 Task: Open Card Lessons Learned Meeting in Board Content Marketing Case Study Creation and Promotion to Workspace Customer Relationship Management and Retention and add a team member Softage.3@softage.net, a label Green, a checklist Travel Expense Tracking, an attachment from Trello, a color Green and finally, add a card description 'Develop and launch new customer retention program for low-value customers' and a comment 'Our team values of integrity, accountability, and teamwork should guide our approach to this task.'. Add a start date 'Jan 03, 1900' with a due date 'Jan 10, 1900'
Action: Mouse moved to (101, 313)
Screenshot: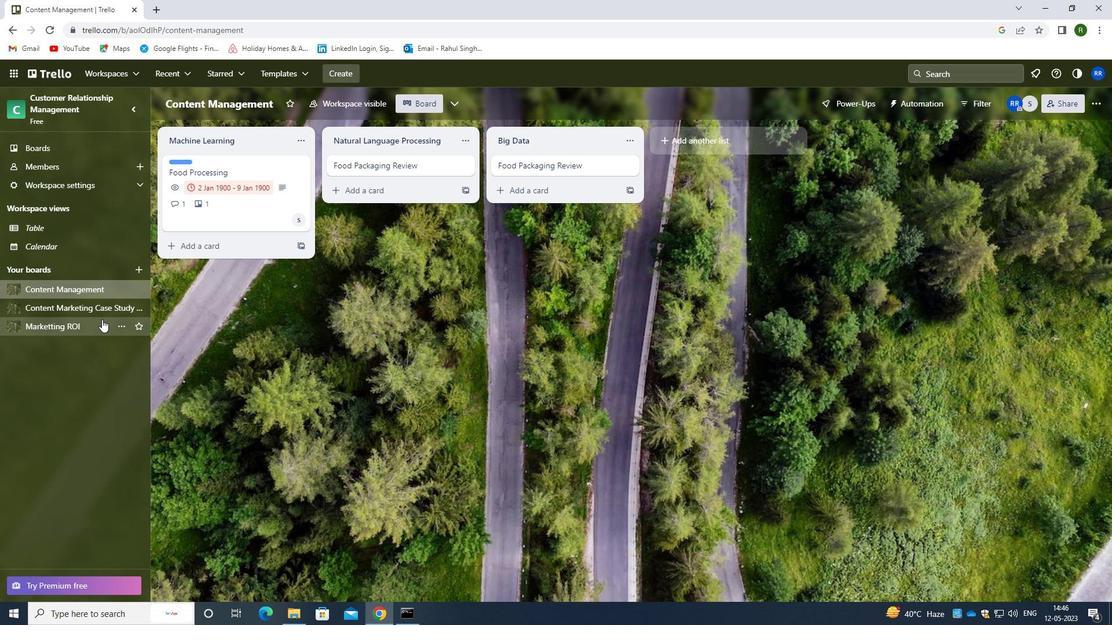 
Action: Mouse pressed left at (101, 313)
Screenshot: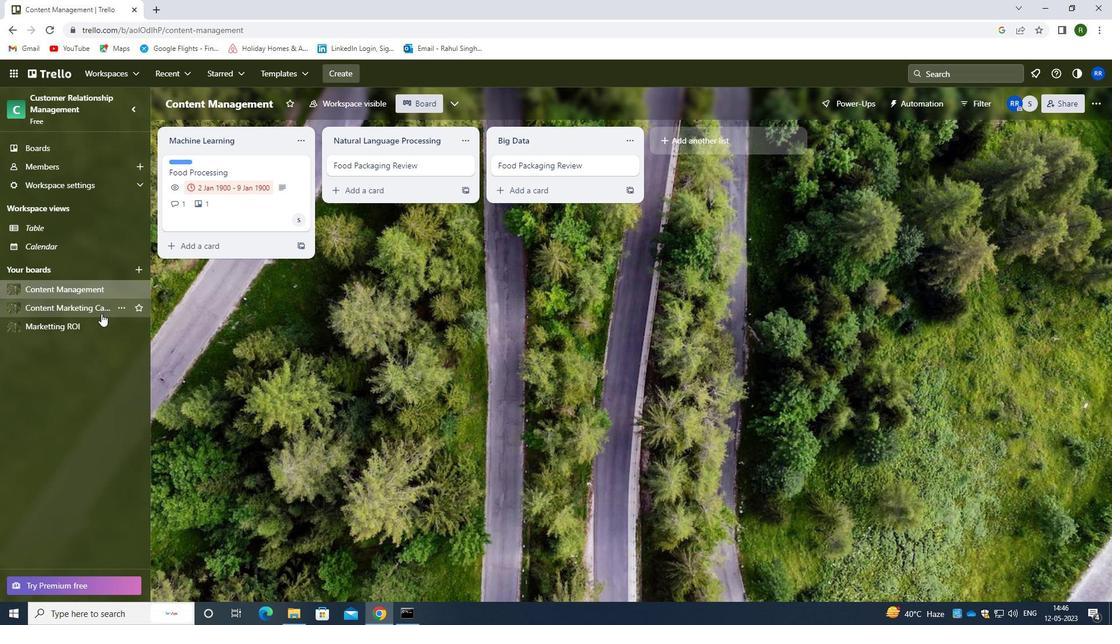 
Action: Mouse moved to (191, 192)
Screenshot: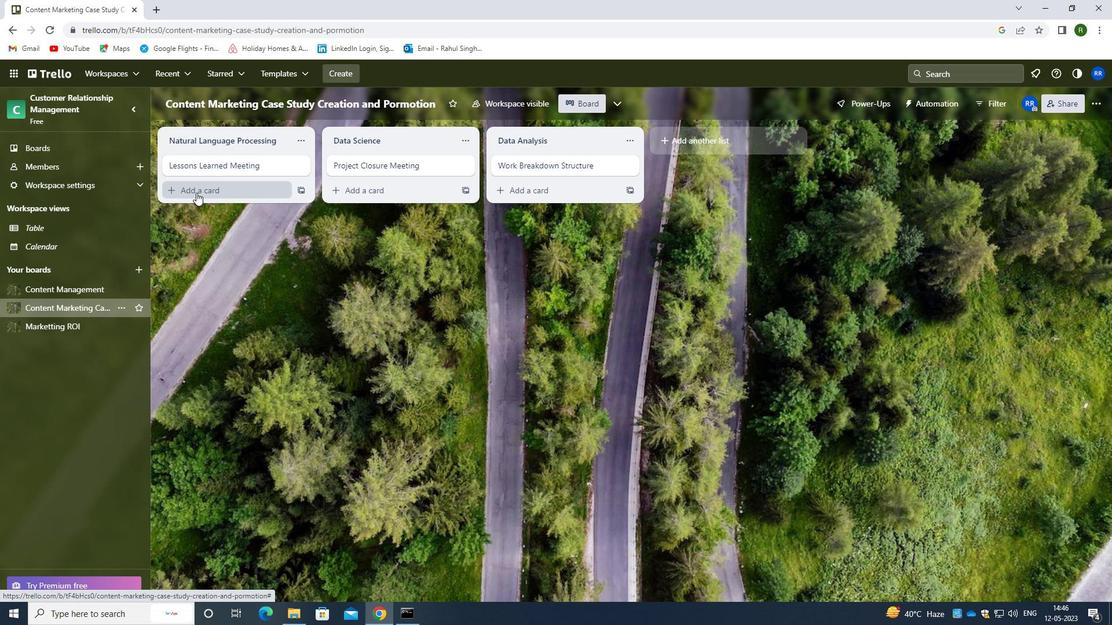 
Action: Mouse pressed left at (191, 192)
Screenshot: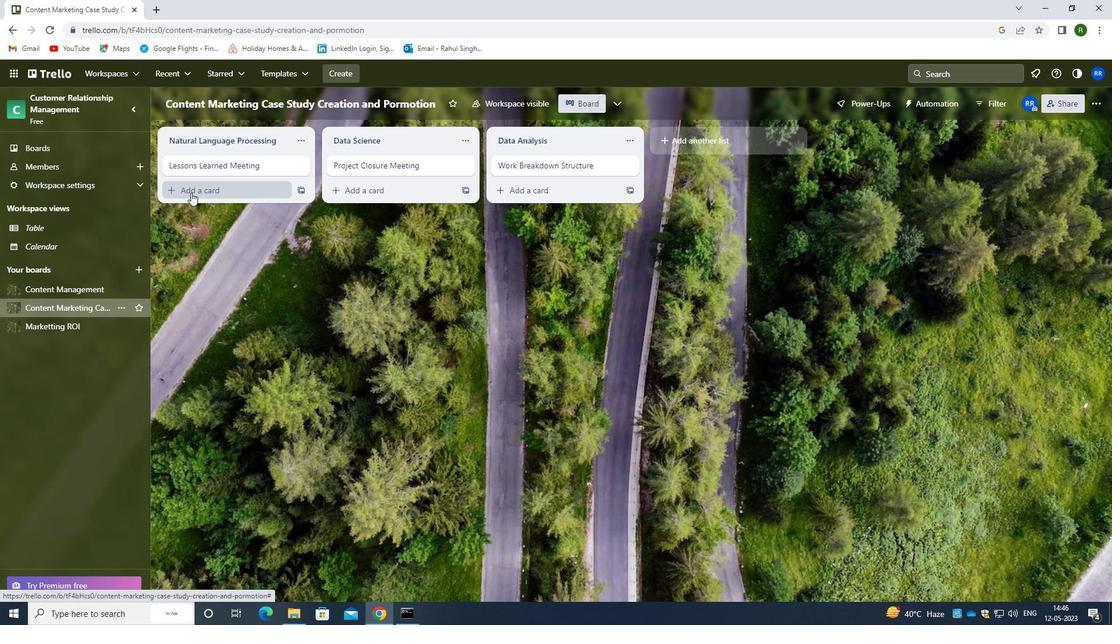 
Action: Mouse moved to (222, 200)
Screenshot: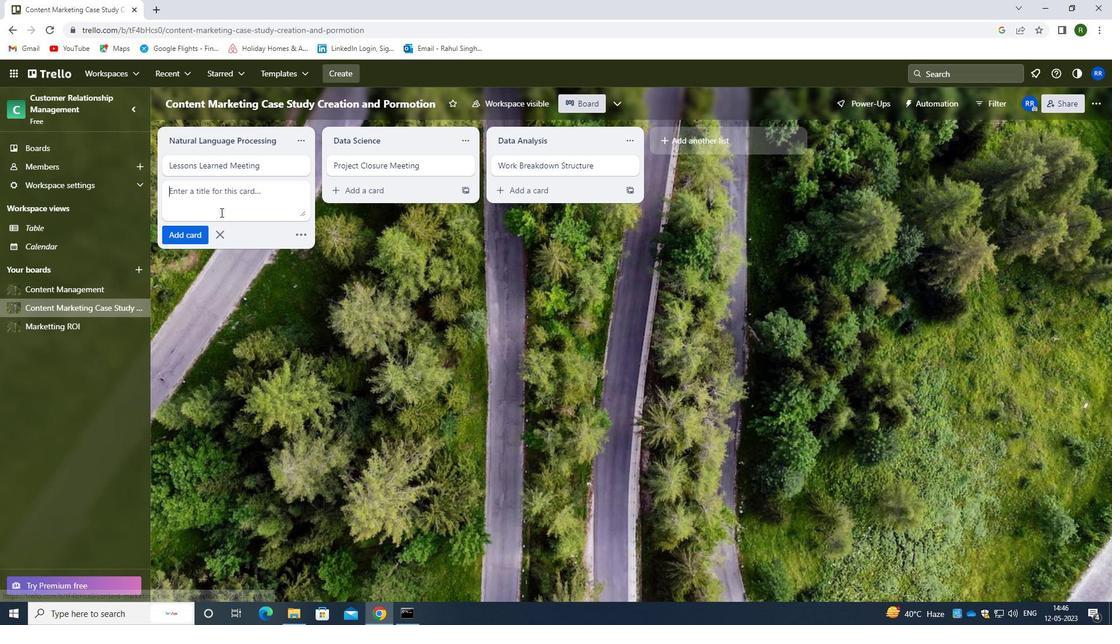 
Action: Mouse pressed left at (222, 200)
Screenshot: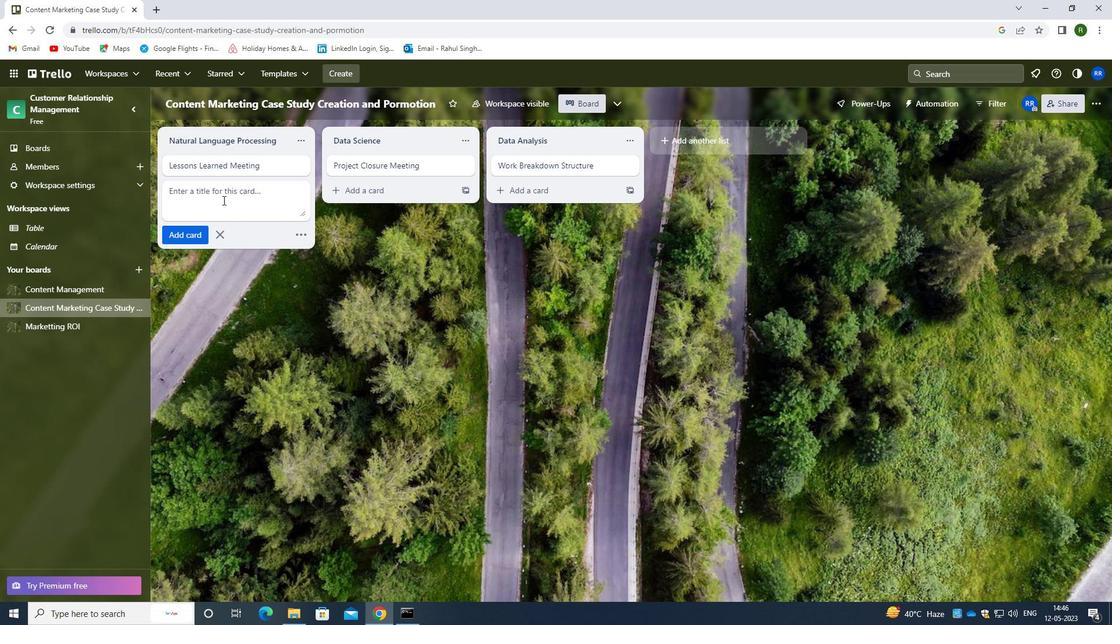 
Action: Mouse moved to (300, 168)
Screenshot: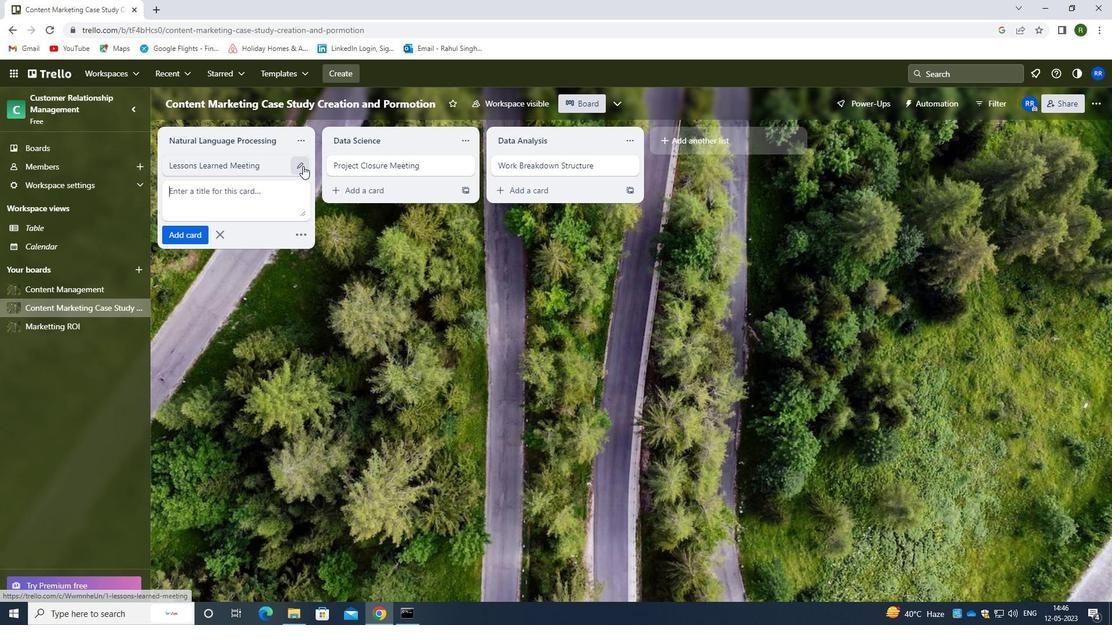 
Action: Mouse pressed left at (300, 168)
Screenshot: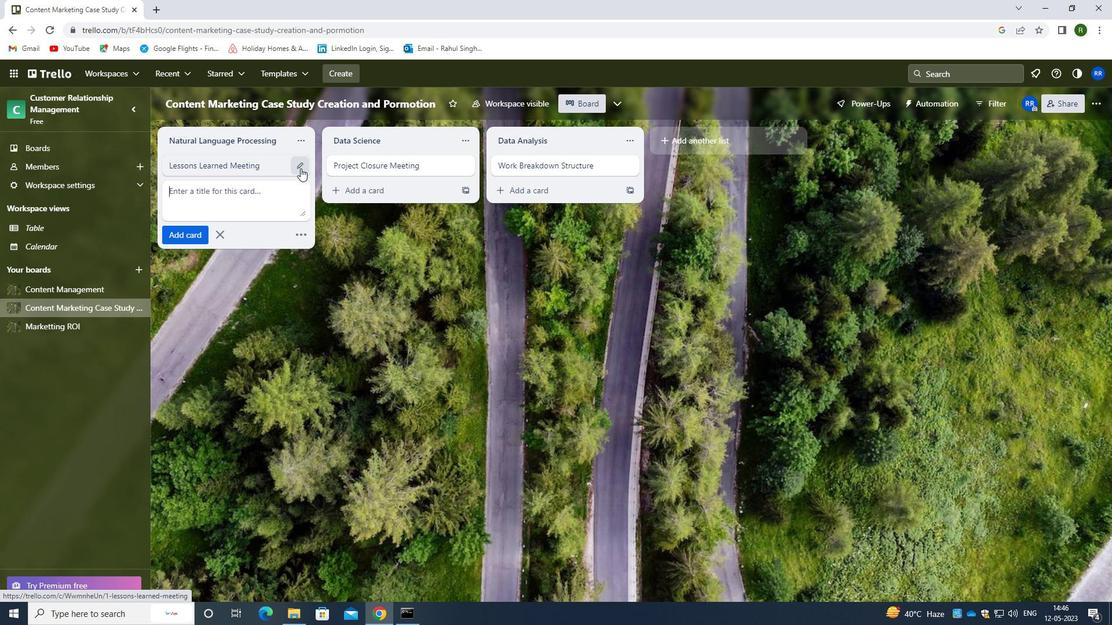 
Action: Mouse moved to (357, 167)
Screenshot: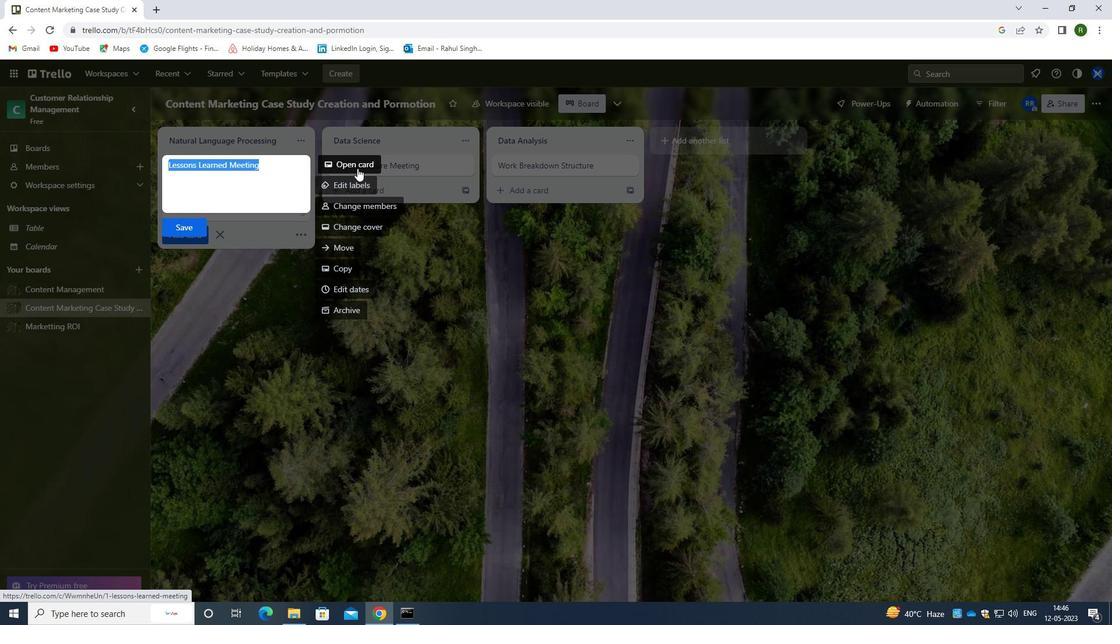 
Action: Mouse pressed left at (357, 167)
Screenshot: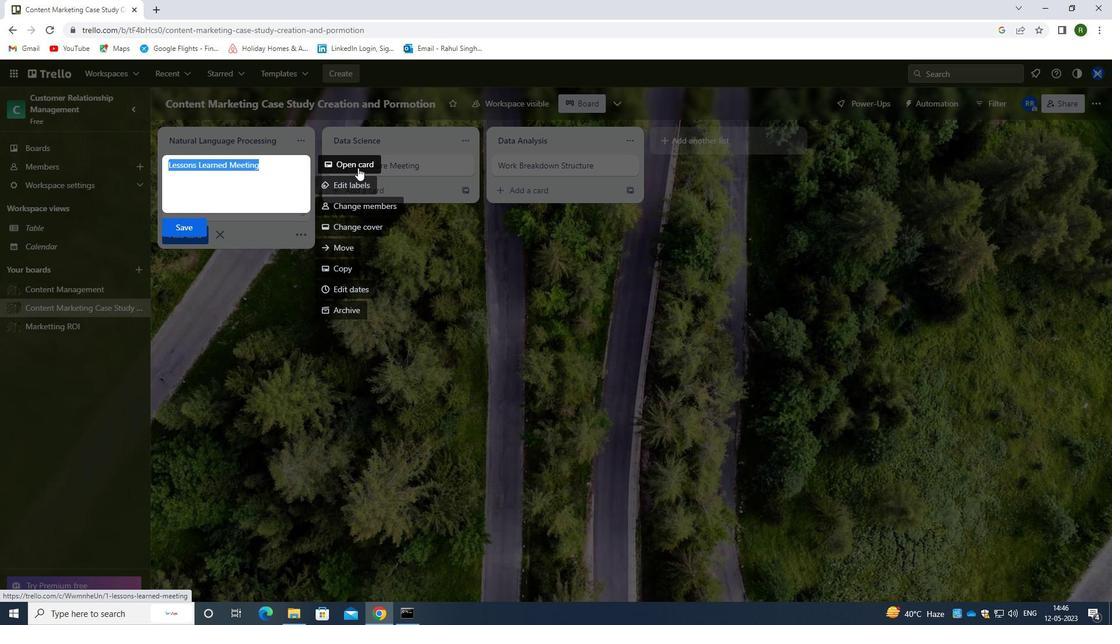 
Action: Mouse moved to (739, 161)
Screenshot: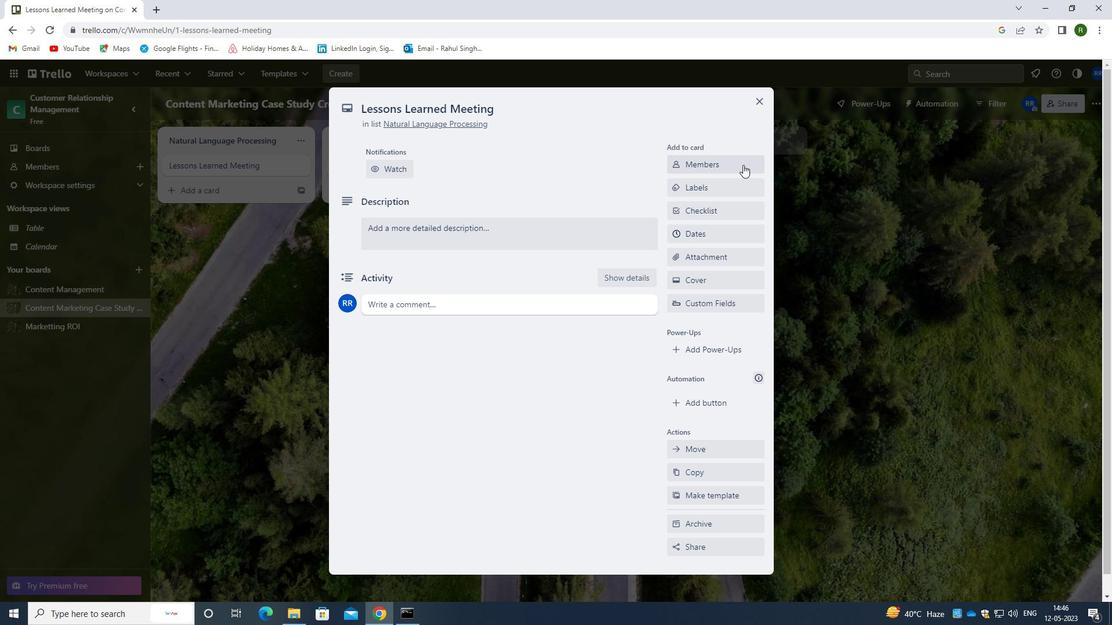 
Action: Mouse pressed left at (739, 161)
Screenshot: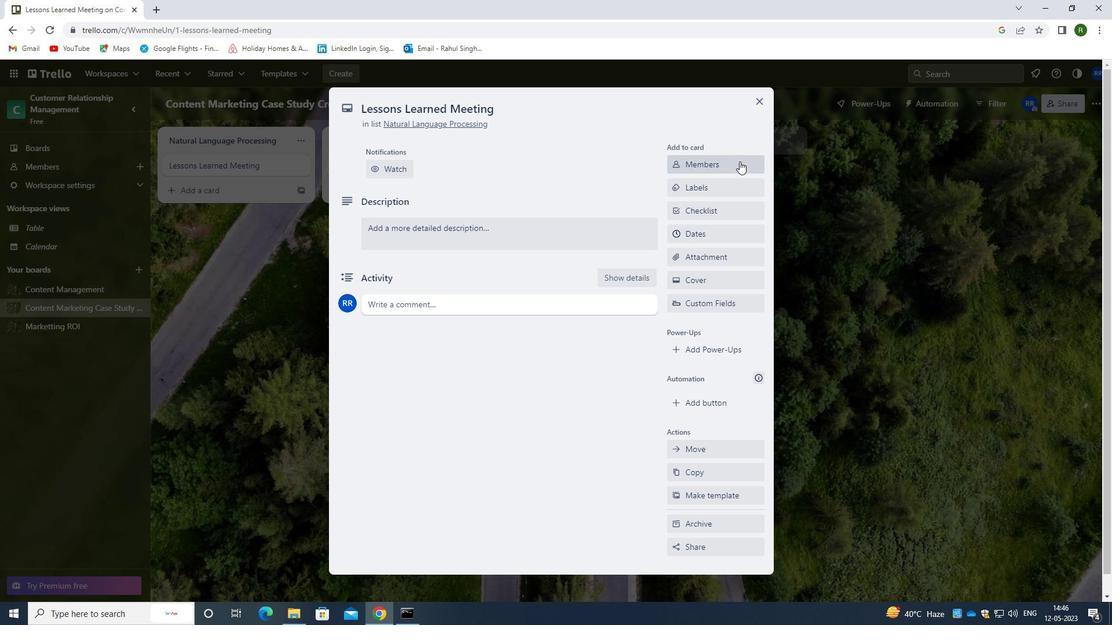 
Action: Mouse moved to (695, 210)
Screenshot: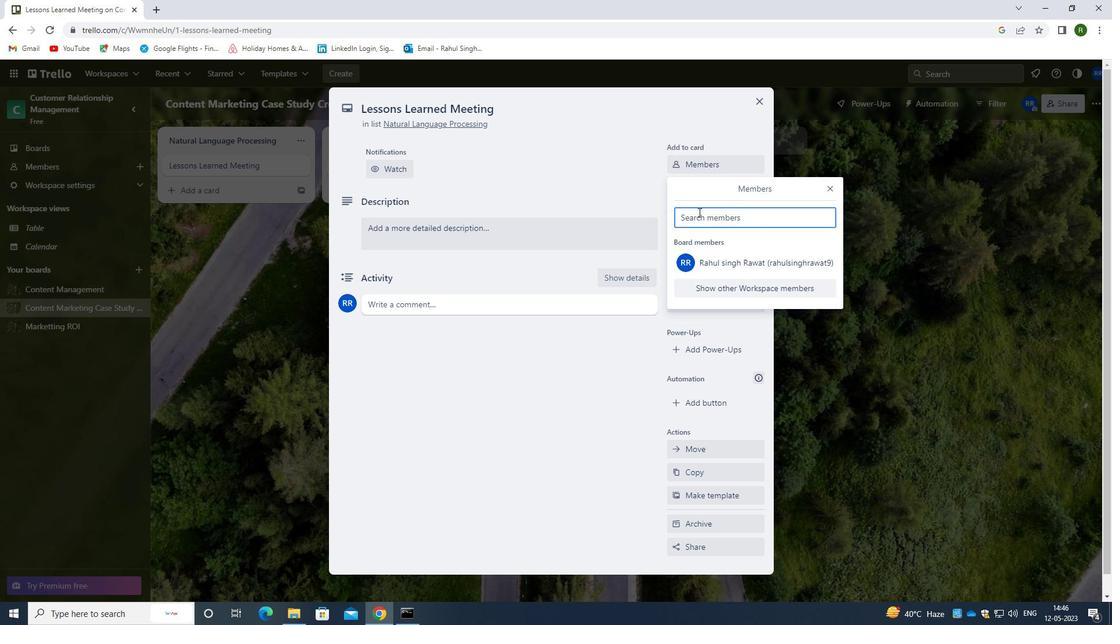
Action: Key pressed <Key.caps_lock>s<Key.caps_lock>oftage.3<Key.shift>@SOFTAGE.NET
Screenshot: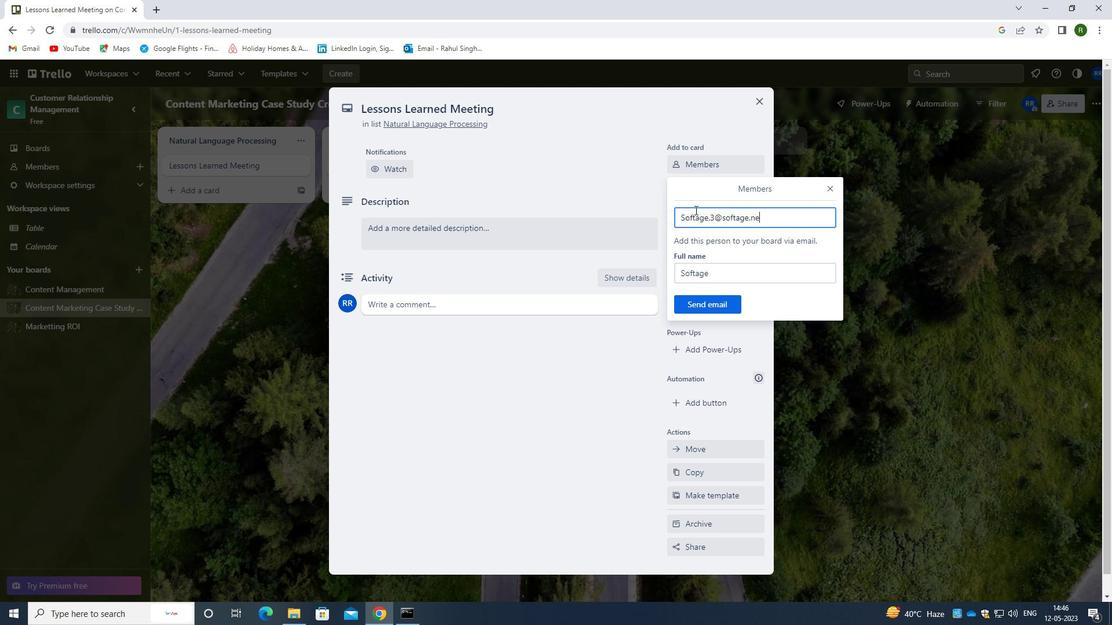 
Action: Mouse moved to (718, 300)
Screenshot: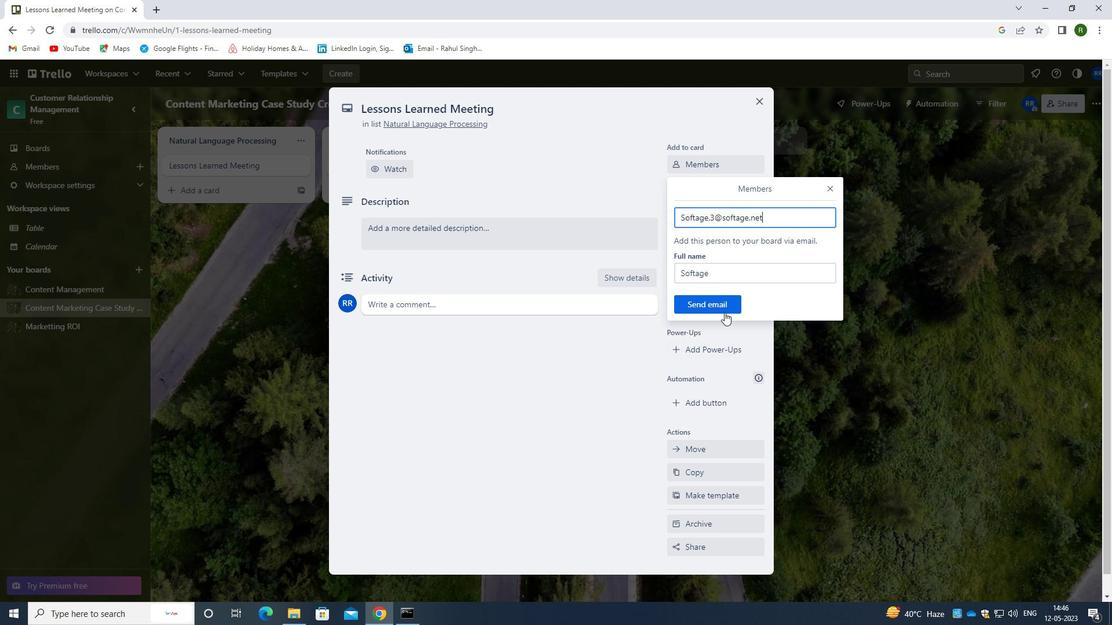 
Action: Mouse pressed left at (718, 300)
Screenshot: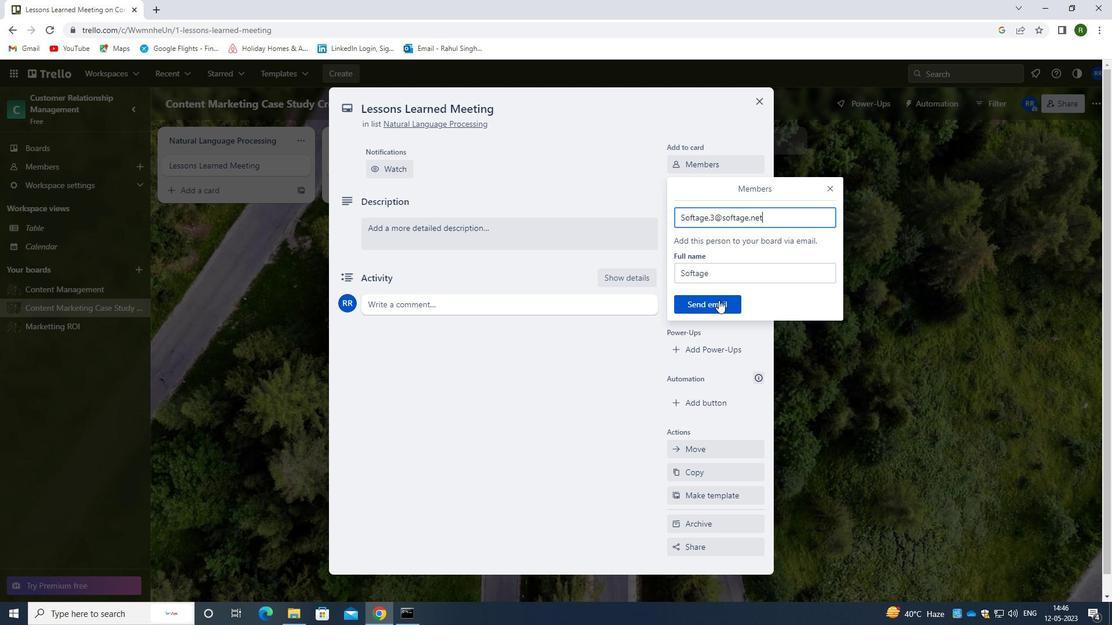 
Action: Mouse moved to (706, 226)
Screenshot: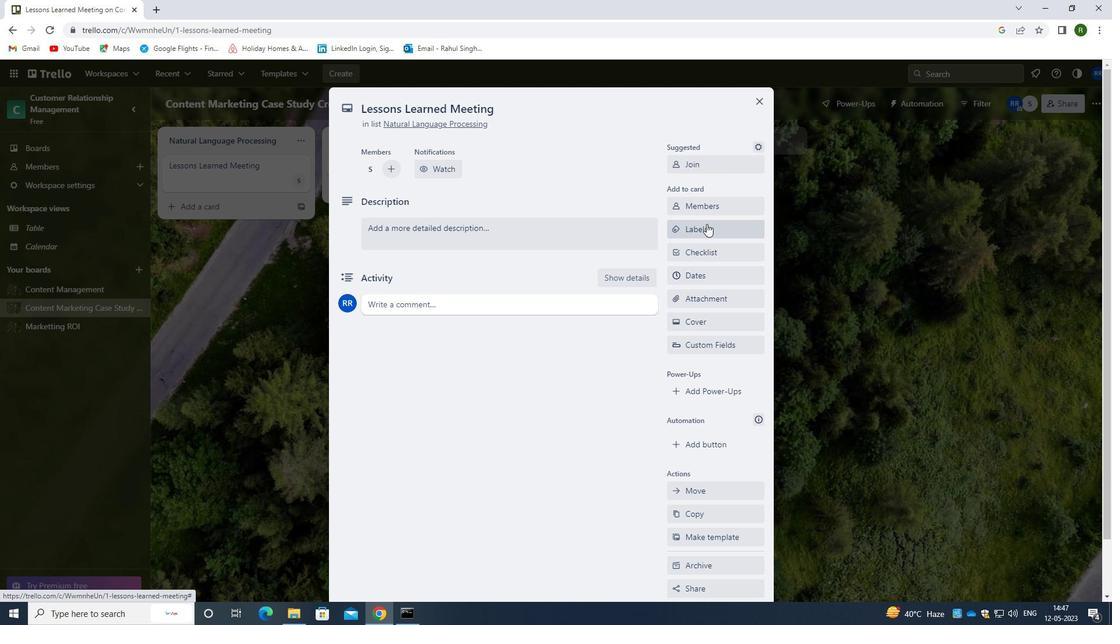 
Action: Mouse pressed left at (706, 226)
Screenshot: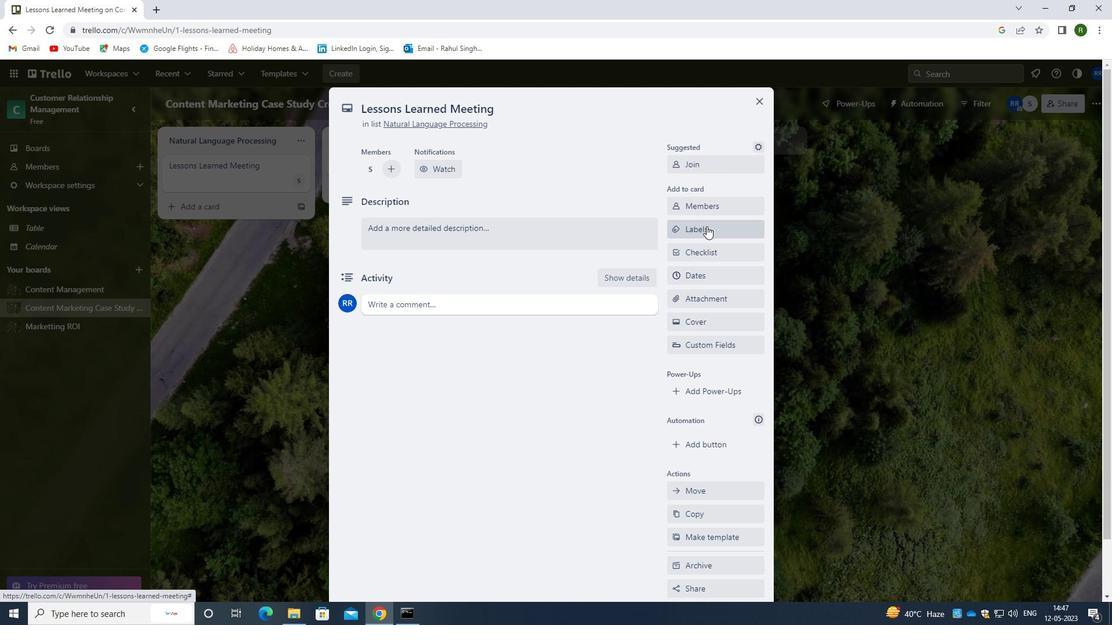 
Action: Mouse moved to (697, 242)
Screenshot: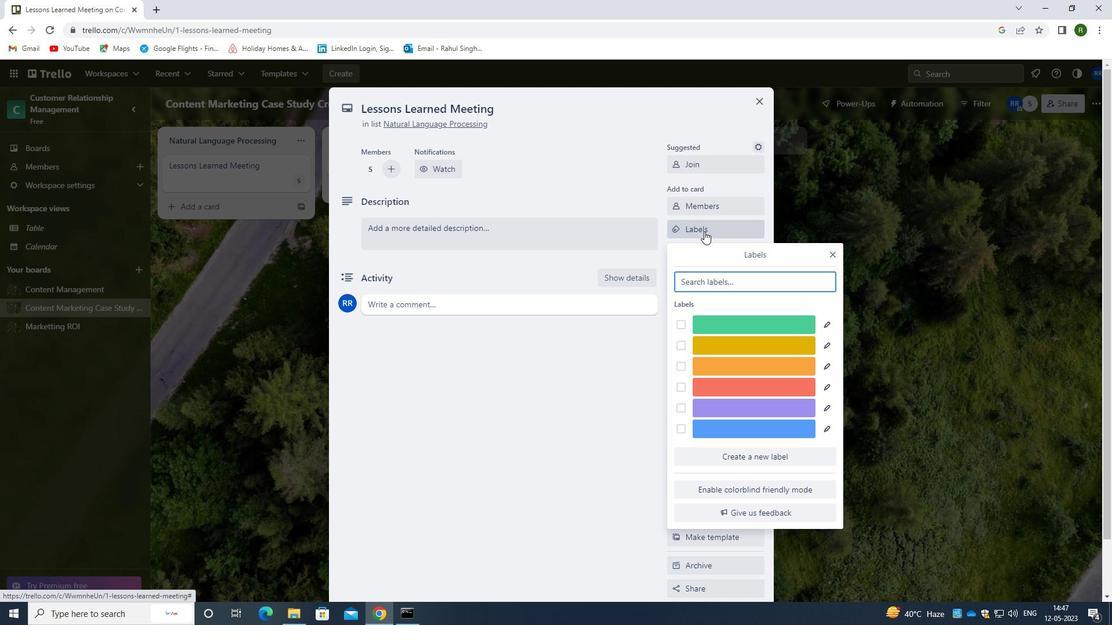 
Action: Key pressed GREEN
Screenshot: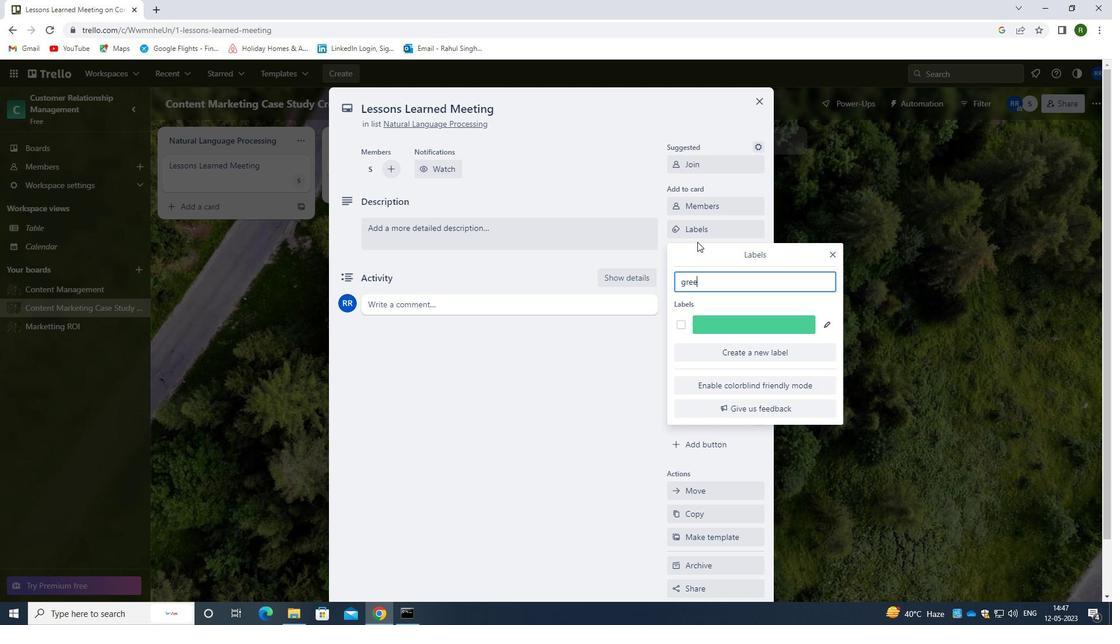 
Action: Mouse moved to (684, 326)
Screenshot: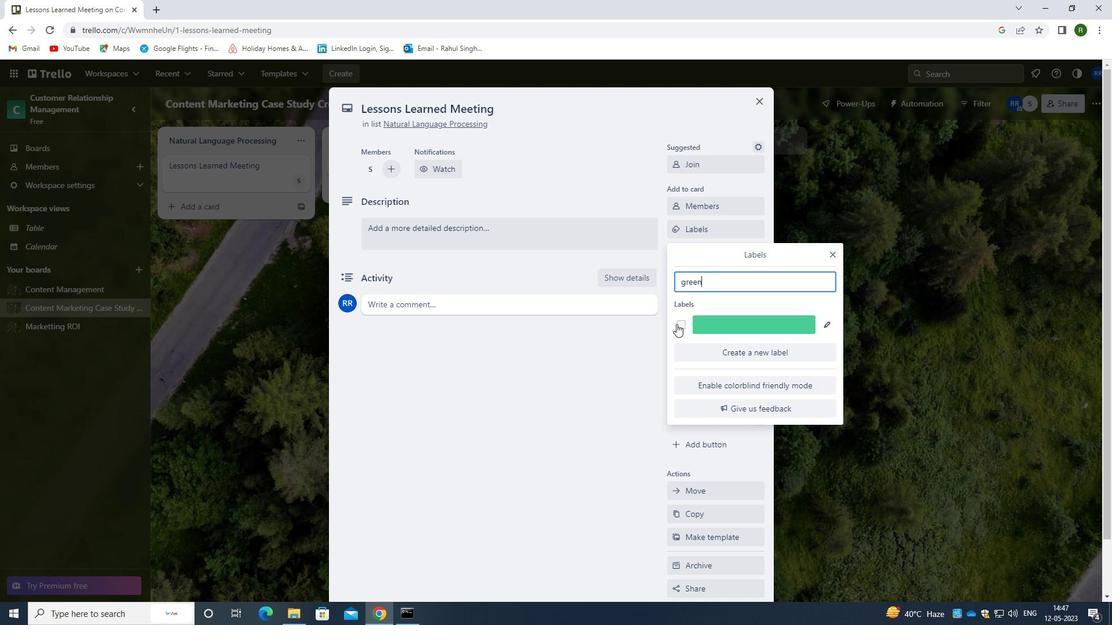 
Action: Mouse pressed left at (684, 326)
Screenshot: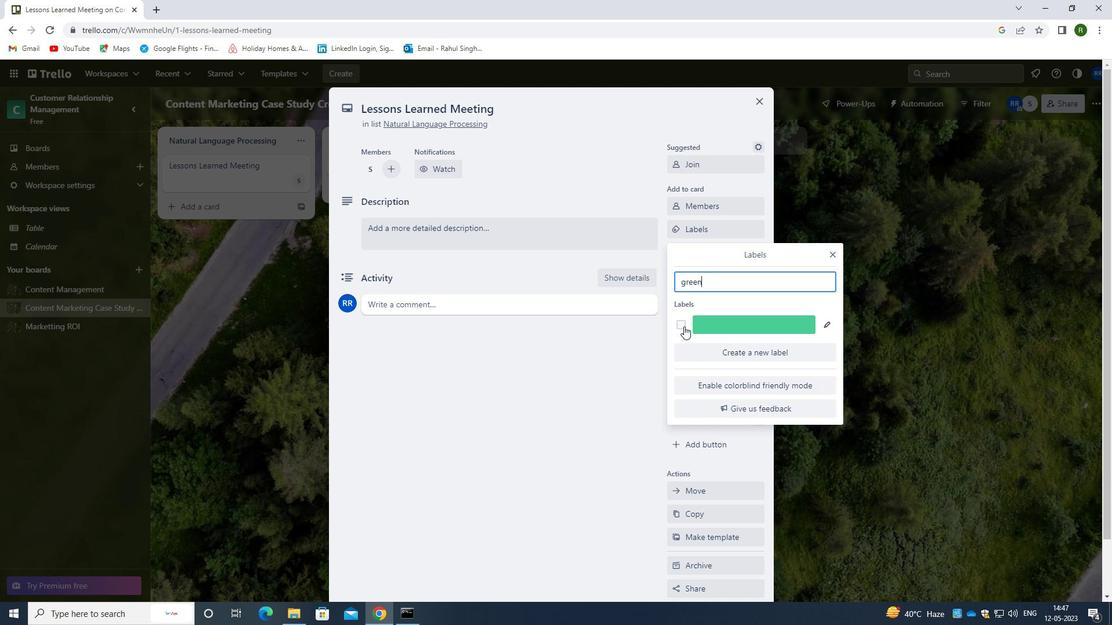 
Action: Mouse moved to (580, 393)
Screenshot: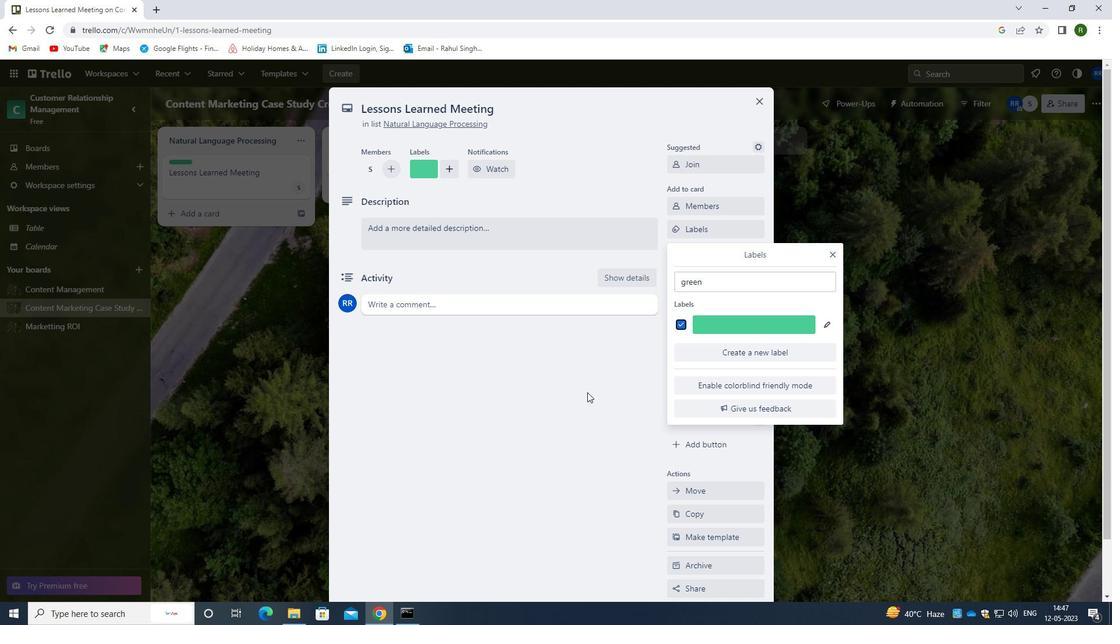 
Action: Mouse pressed left at (580, 393)
Screenshot: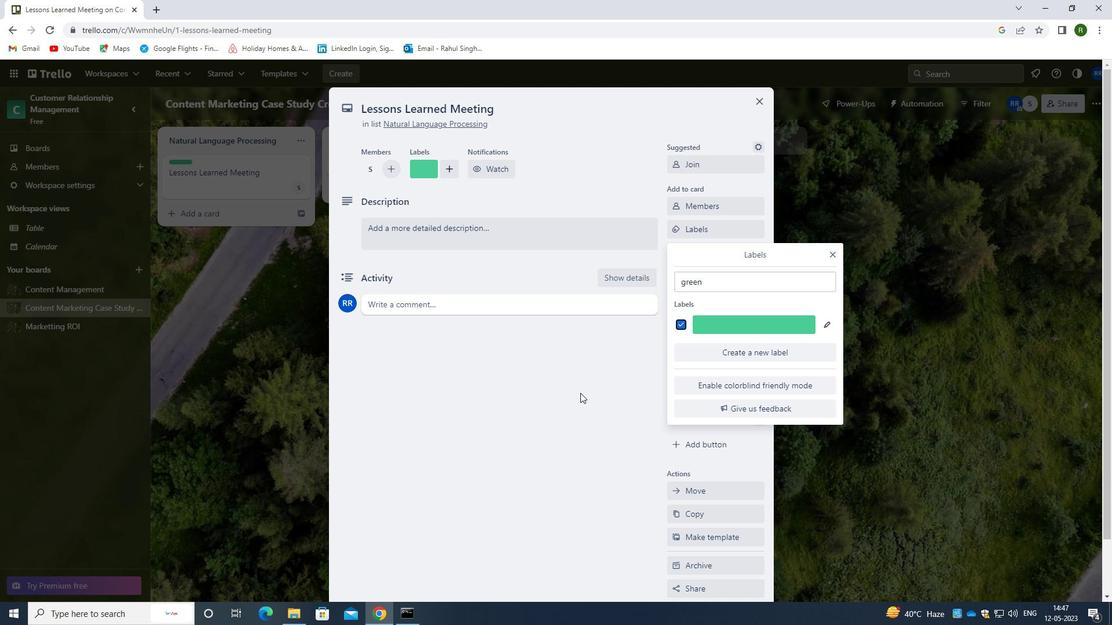 
Action: Mouse moved to (730, 250)
Screenshot: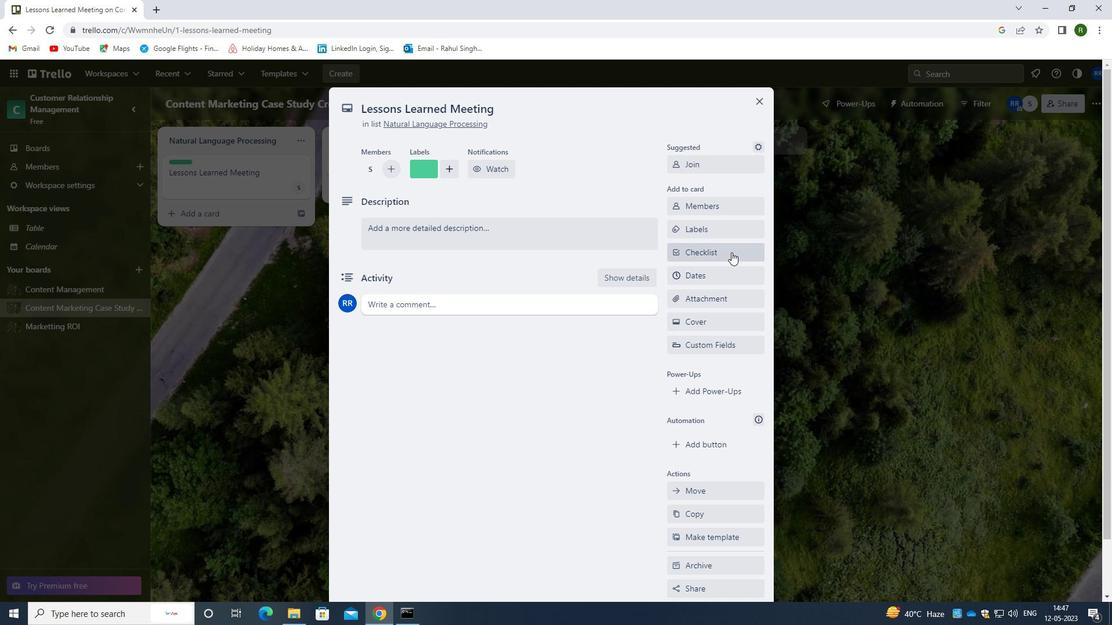 
Action: Mouse pressed left at (730, 250)
Screenshot: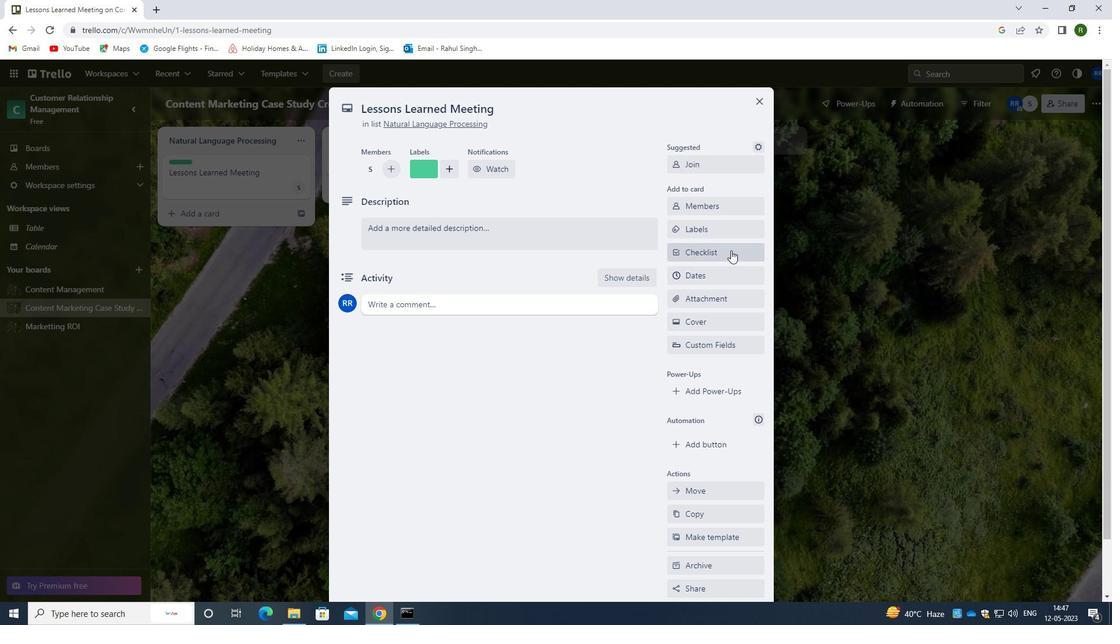 
Action: Mouse moved to (714, 305)
Screenshot: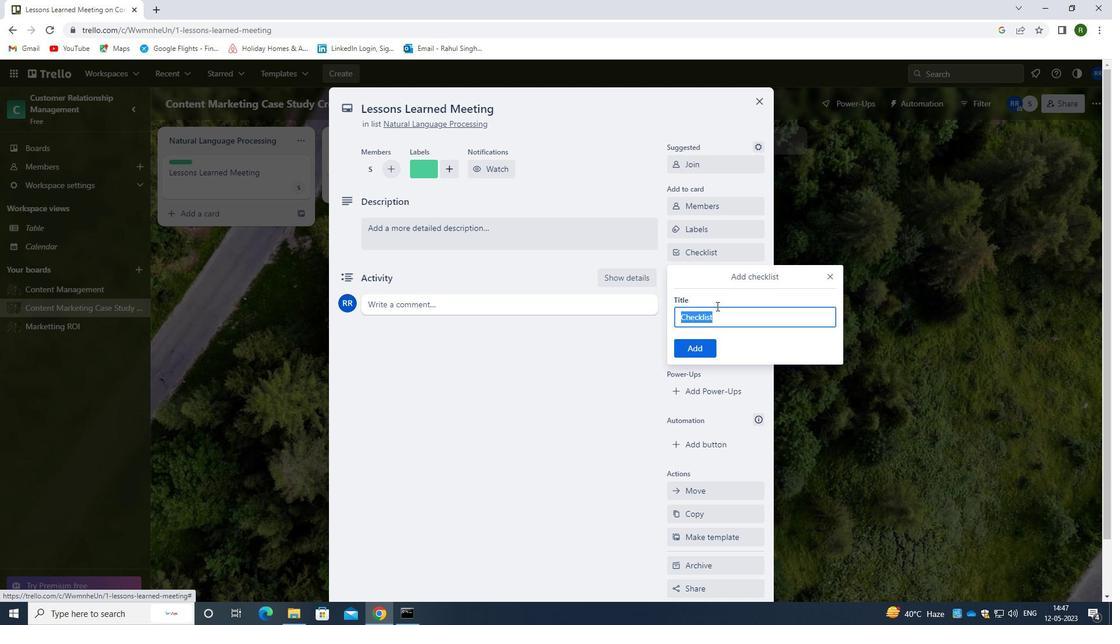 
Action: Key pressed <Key.shift>REAVEL<Key.space><Key.shift><Key.shift><Key.shift><Key.shift><Key.shift><Key.shift><Key.shift><Key.shift><Key.shift><Key.shift><Key.shift><Key.shift><Key.shift><Key.shift><Key.shift><Key.shift><Key.shift><Key.shift><Key.shift><Key.shift><Key.shift><Key.shift><Key.shift><Key.shift><Key.shift><Key.shift><Key.shift><Key.shift><Key.shift><Key.shift><Key.shift><Key.shift><Key.shift><Key.shift><Key.shift><Key.shift><Key.shift>W<Key.backspace><Key.shift><Key.shift><Key.shift><Key.shift><Key.shift><Key.shift><Key.shift><Key.shift>EXPENSE<Key.space><Key.shift><Key.shift><Key.shift><Key.shift><Key.shift><Key.shift><Key.shift><Key.shift><Key.shift>TRACKING
Screenshot: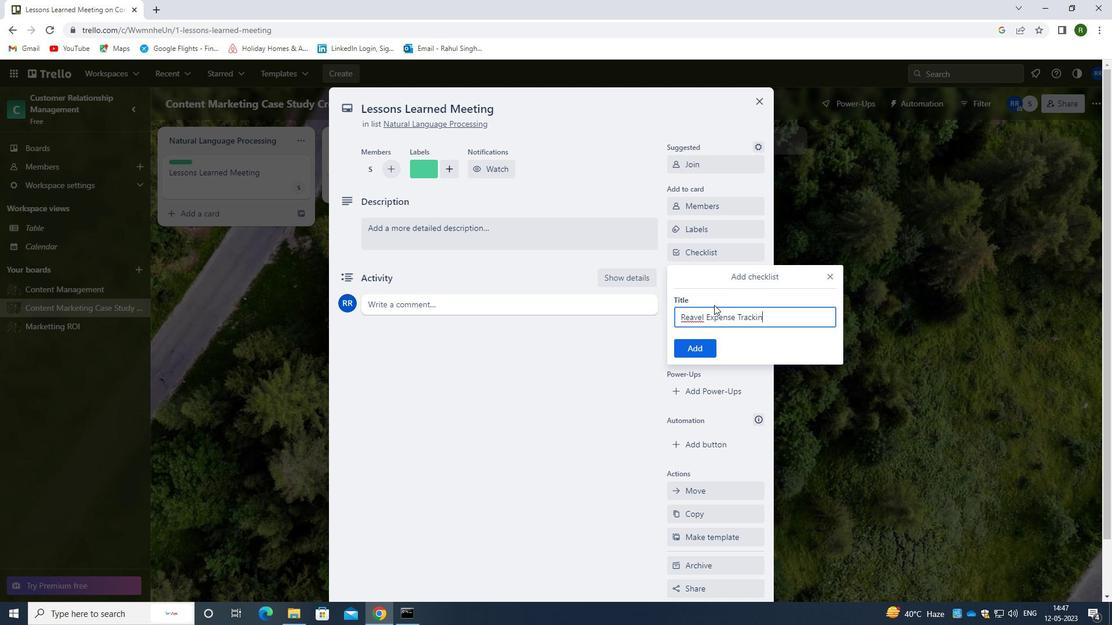 
Action: Mouse moved to (684, 314)
Screenshot: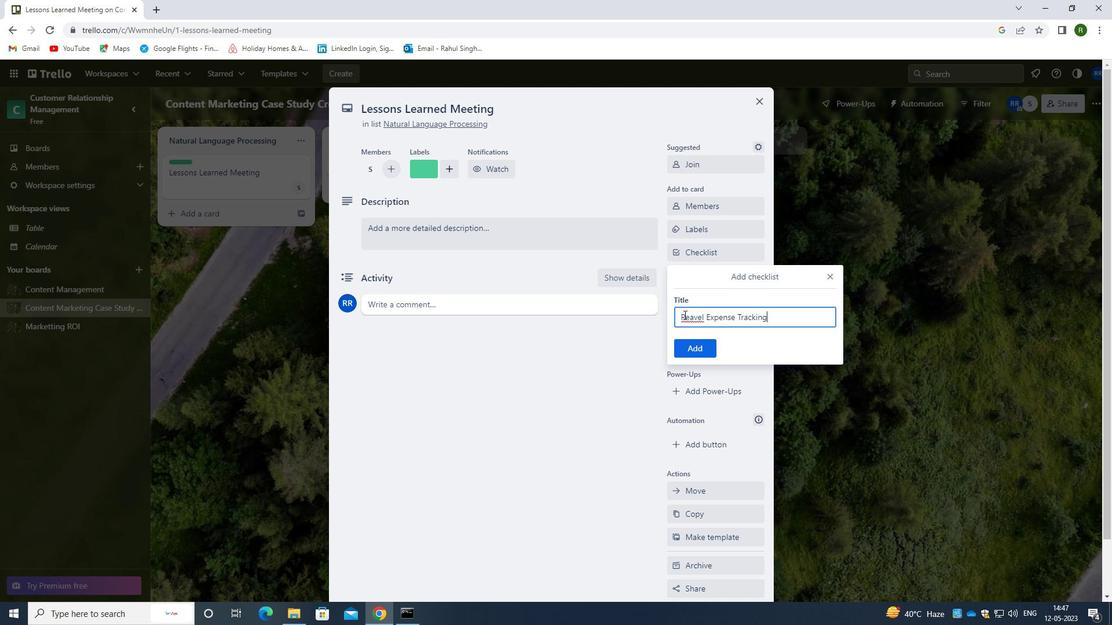 
Action: Mouse pressed left at (684, 314)
Screenshot: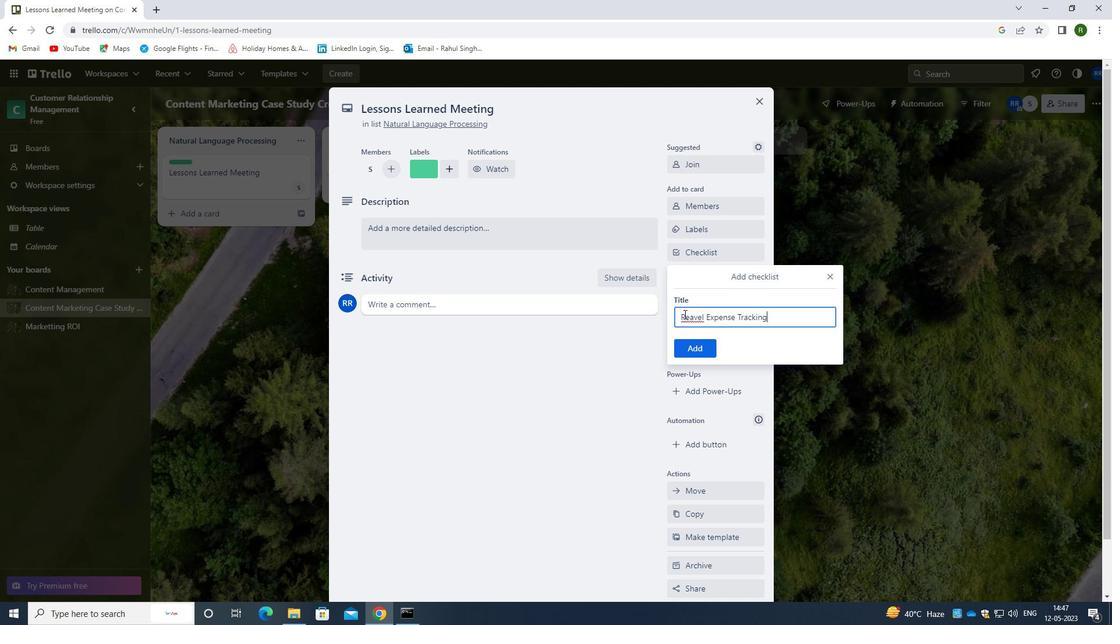 
Action: Mouse moved to (704, 314)
Screenshot: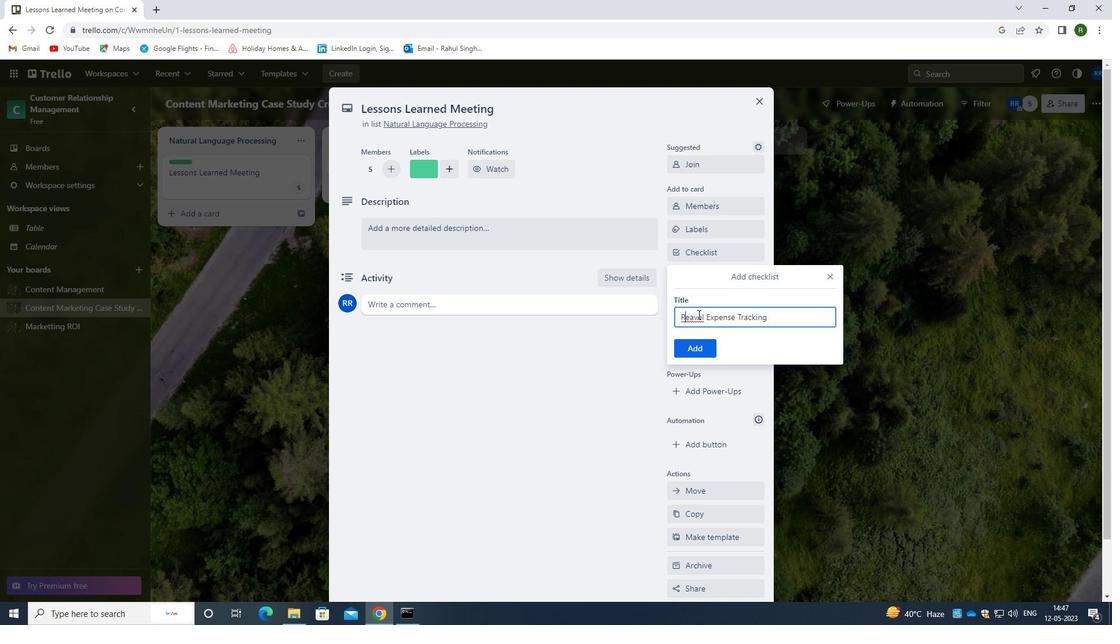 
Action: Mouse pressed left at (704, 314)
Screenshot: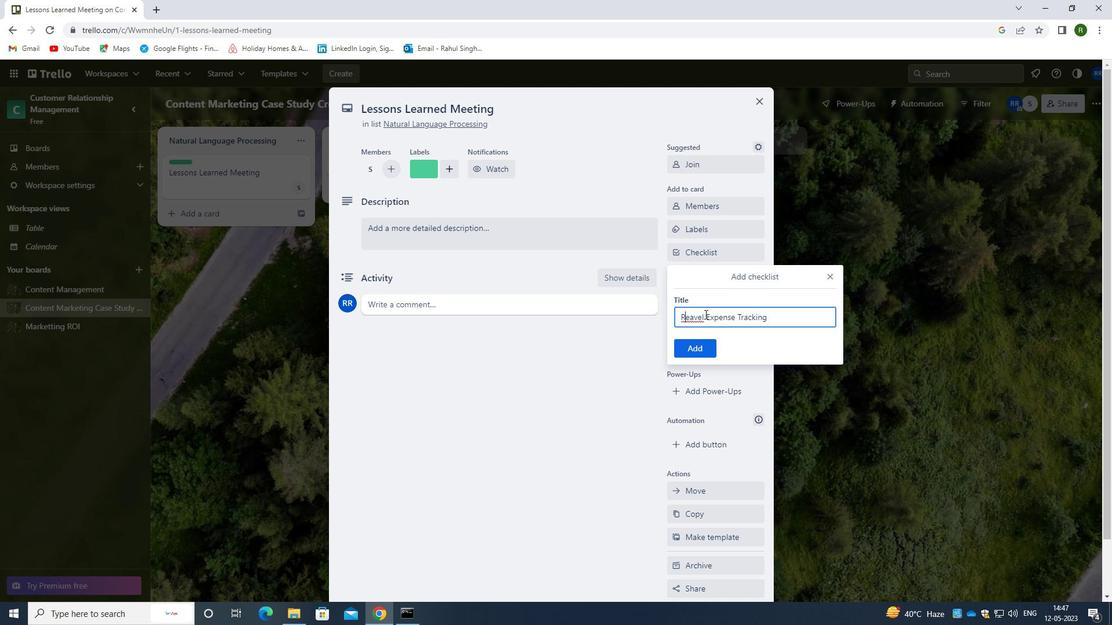 
Action: Mouse moved to (676, 321)
Screenshot: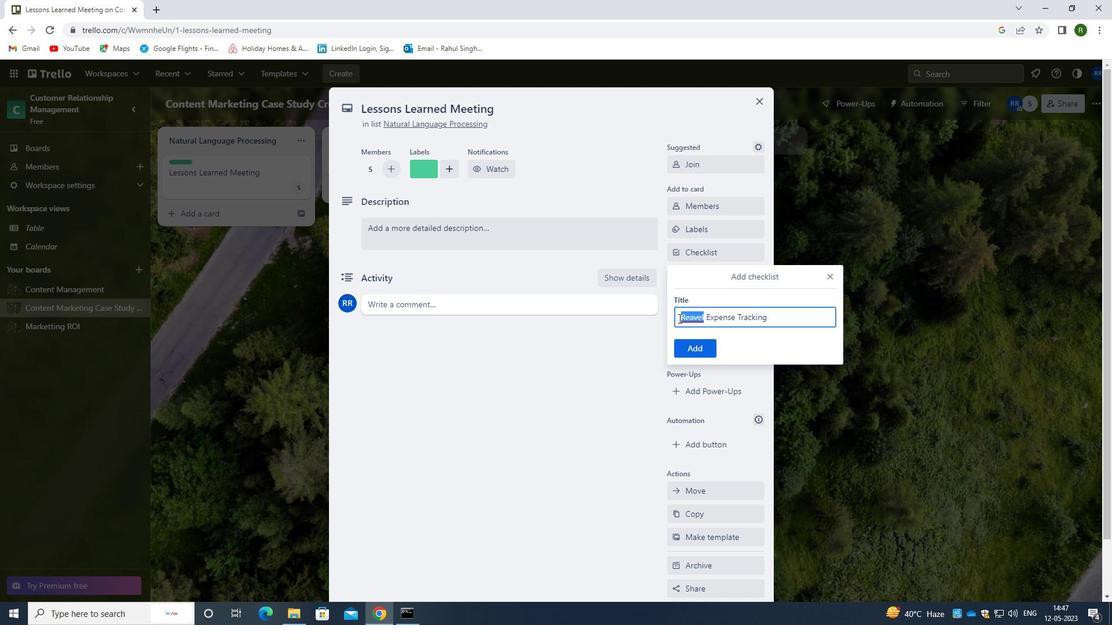 
Action: Key pressed <Key.backspace><Key.shift>TRAVEL
Screenshot: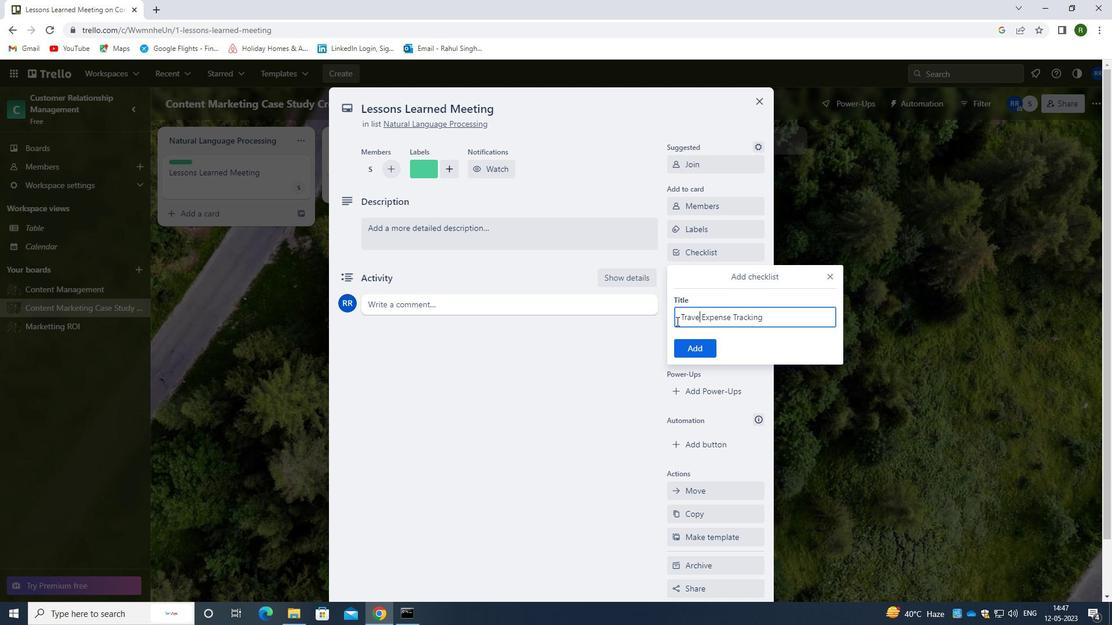 
Action: Mouse moved to (710, 355)
Screenshot: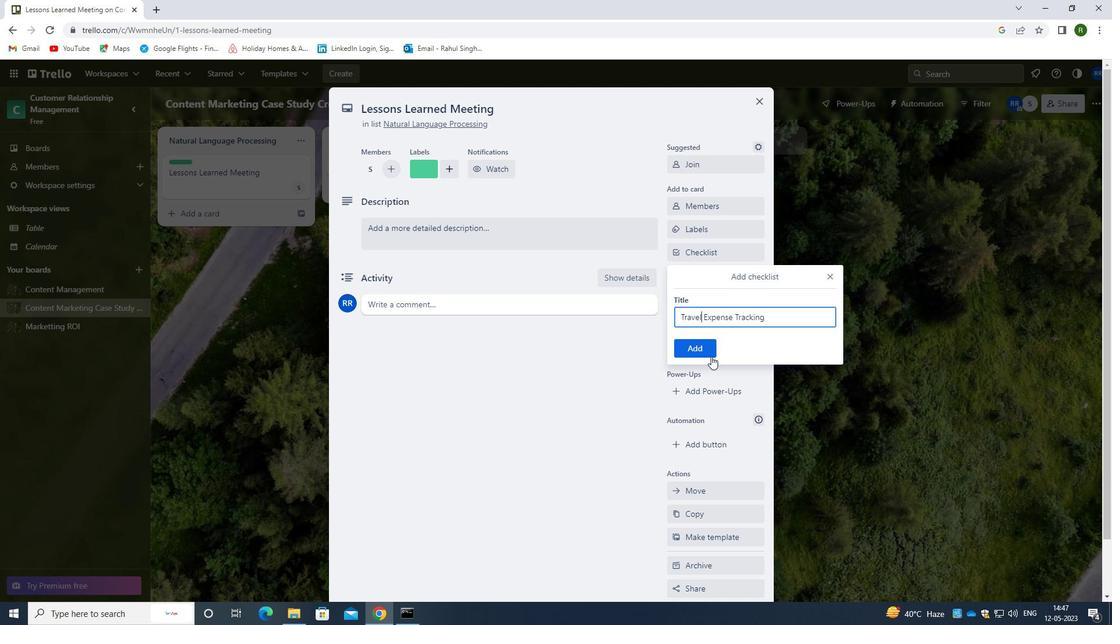
Action: Mouse pressed left at (710, 355)
Screenshot: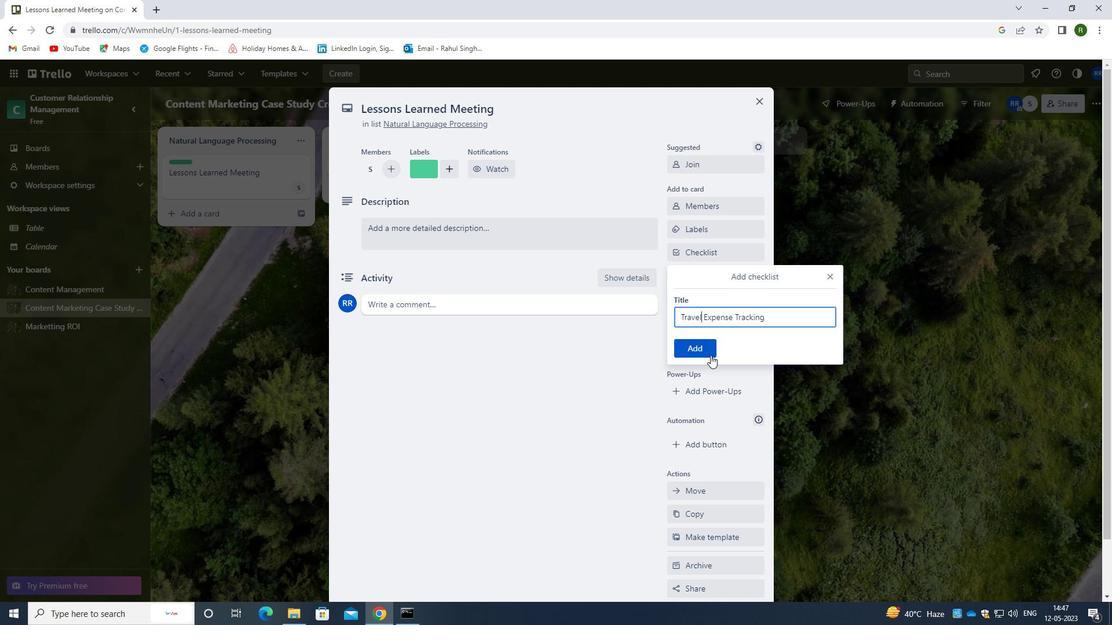 
Action: Mouse moved to (707, 302)
Screenshot: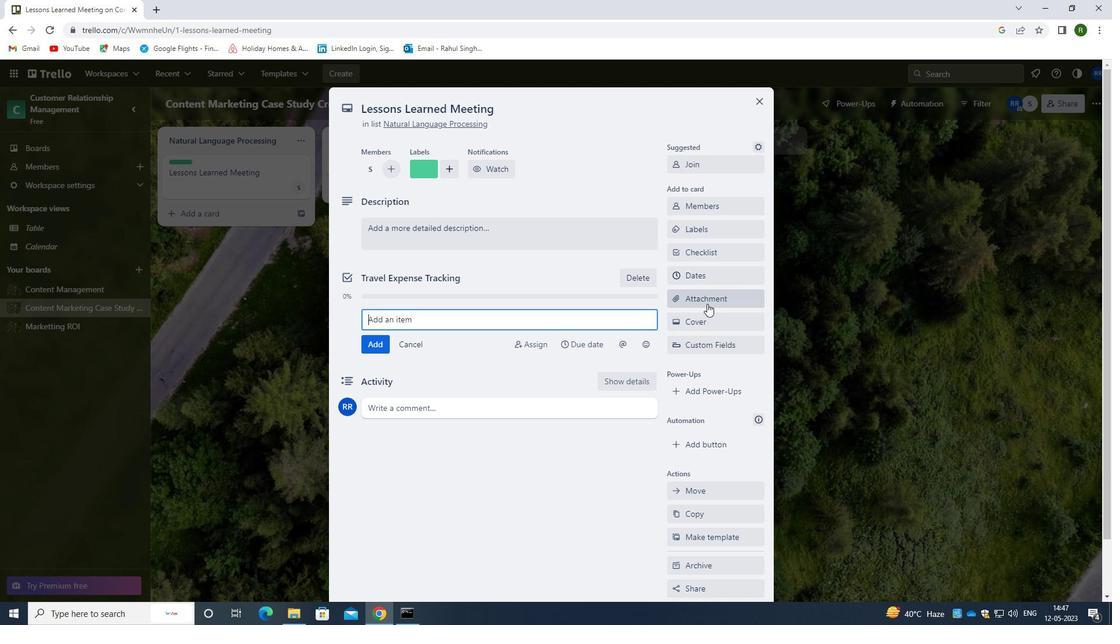 
Action: Mouse pressed left at (707, 302)
Screenshot: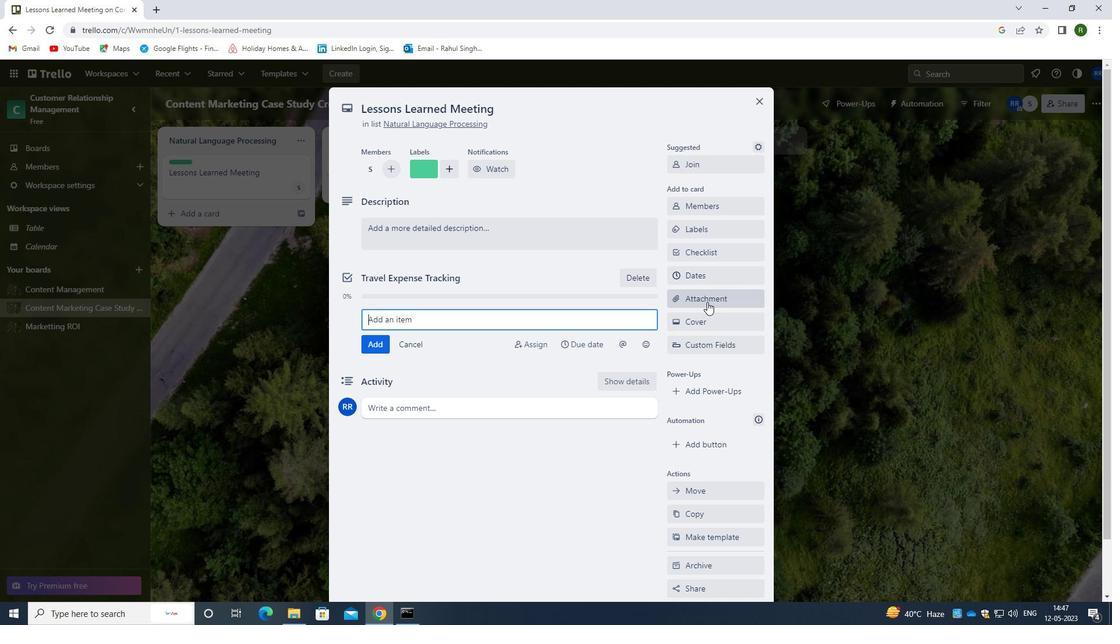 
Action: Mouse moved to (712, 368)
Screenshot: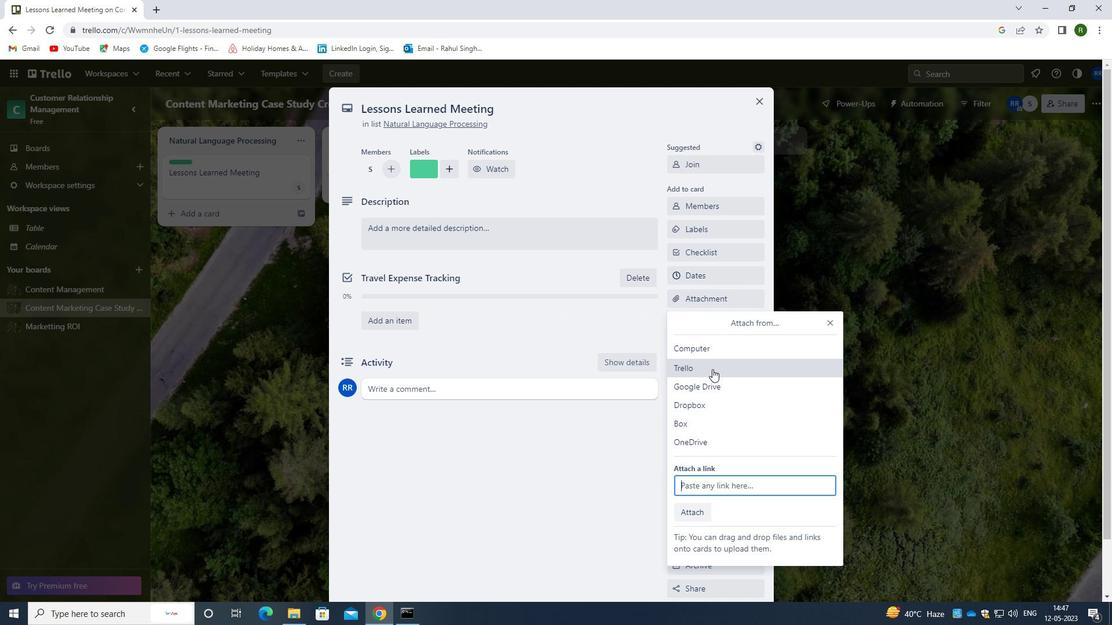 
Action: Mouse pressed left at (712, 368)
Screenshot: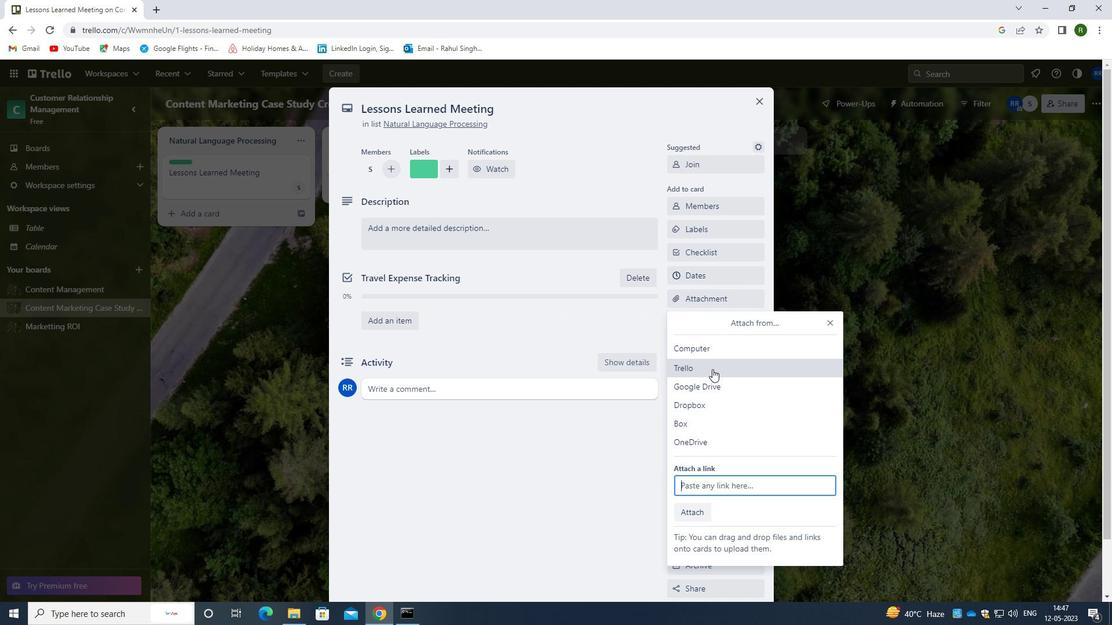 
Action: Mouse moved to (719, 304)
Screenshot: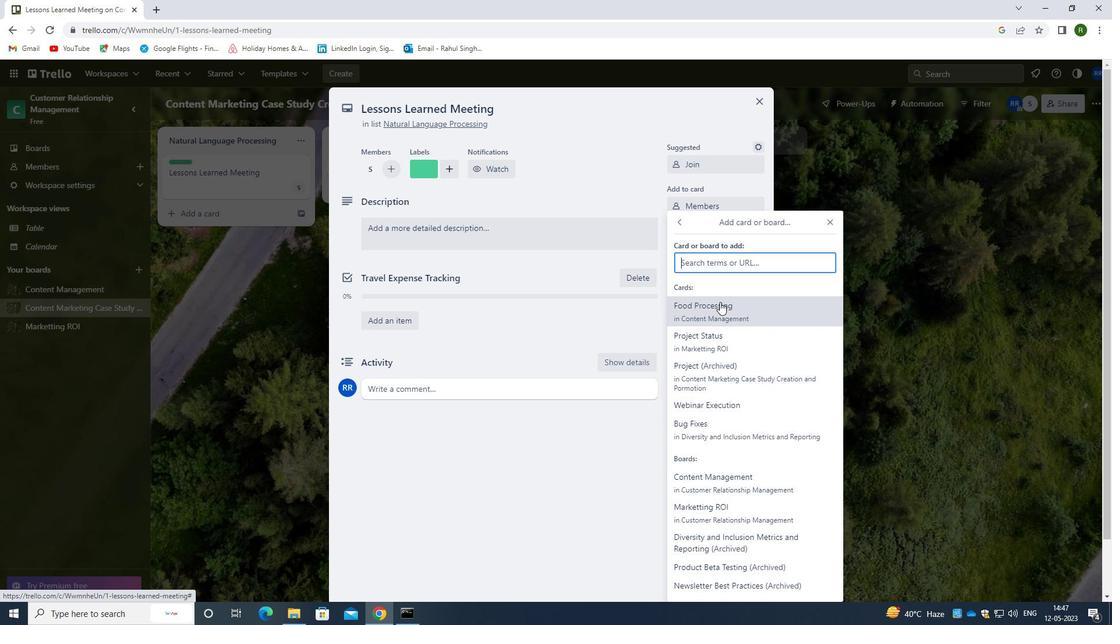 
Action: Mouse pressed left at (719, 304)
Screenshot: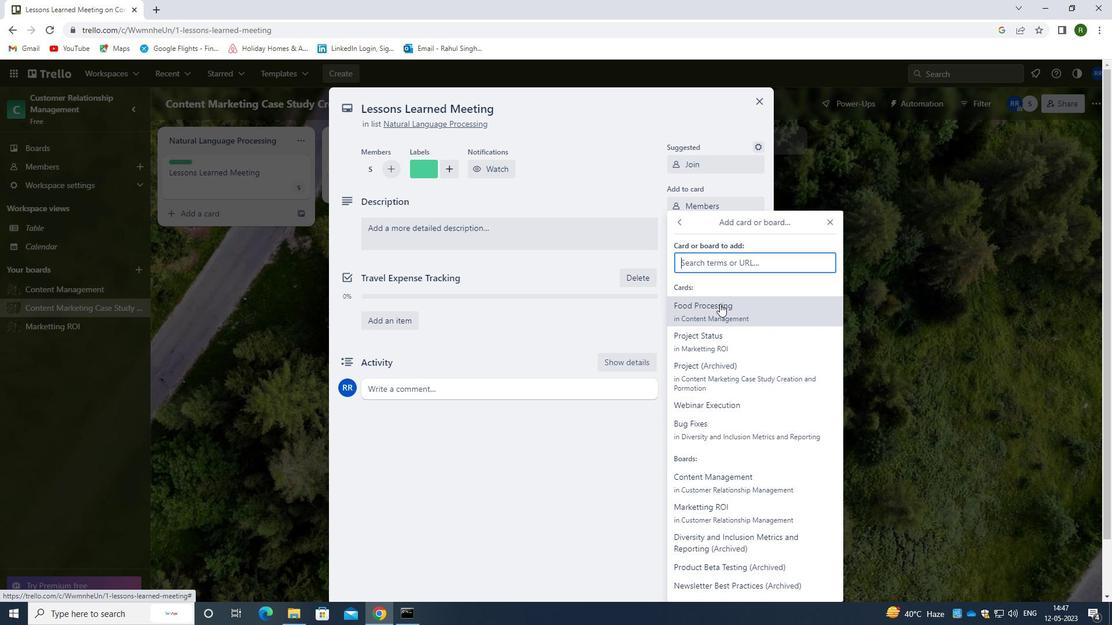 
Action: Mouse moved to (445, 228)
Screenshot: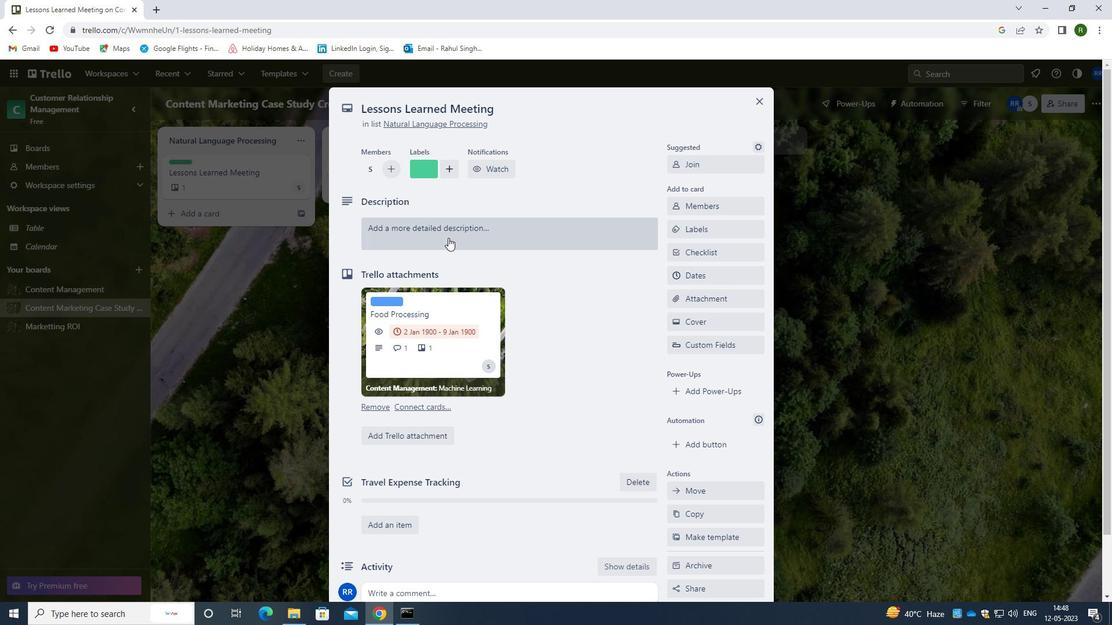 
Action: Mouse pressed left at (445, 228)
Screenshot: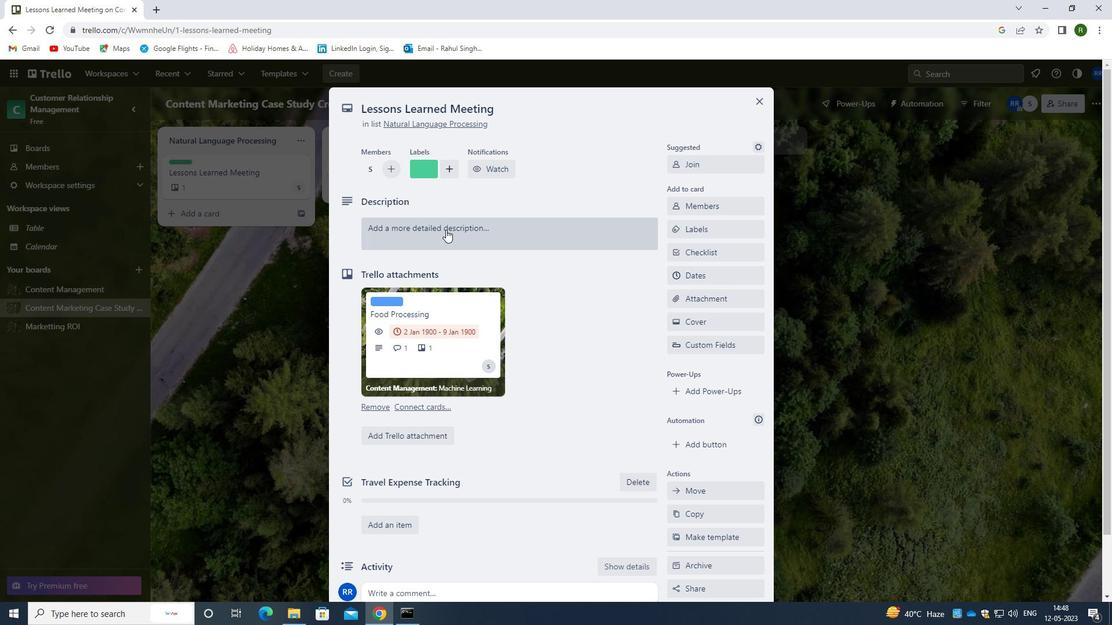 
Action: Mouse moved to (447, 281)
Screenshot: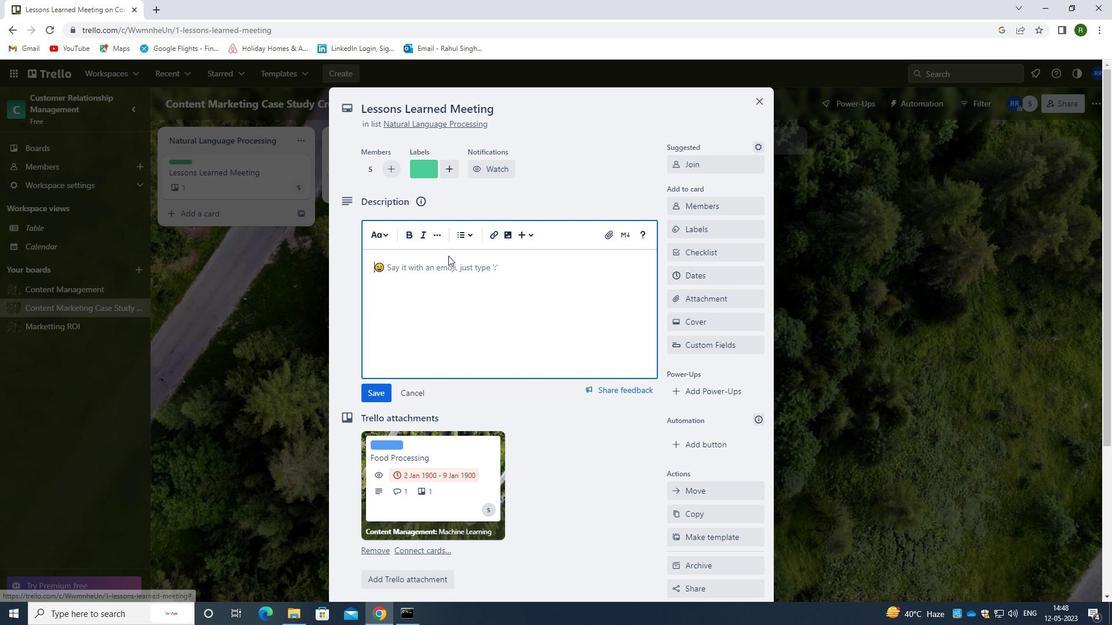 
Action: Key pressed <Key.caps_lock>D<Key.caps_lock>EVELOP<Key.space>AND<Key.space>LAUCH<Key.space>NE<Key.space>CUSO<Key.backspace><Key.backspace><Key.backspace><Key.backspace><Key.backspace><Key.backspace><Key.backspace><Key.backspace><Key.backspace><Key.backspace>NCH<Key.space>NEW<Key.space>CO<Key.backspace>USTOMER<Key.space>RETENTION<Key.space>PROGRAM<Key.space>FOR<Key.space>LOW-VALUE<Key.space>CUSTOMERS.
Screenshot: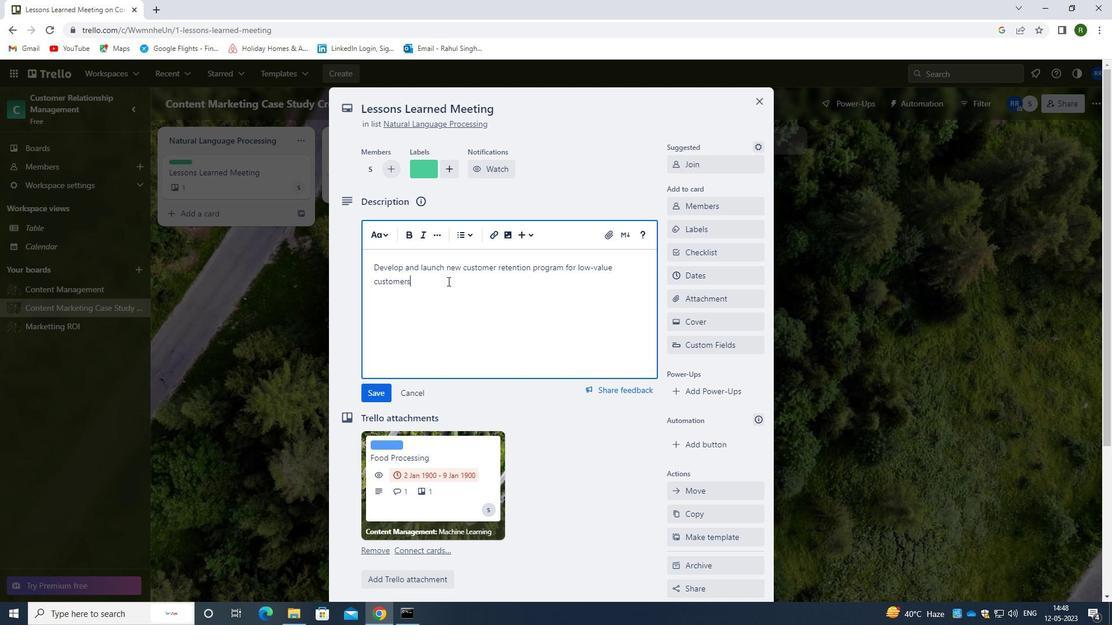 
Action: Mouse moved to (374, 386)
Screenshot: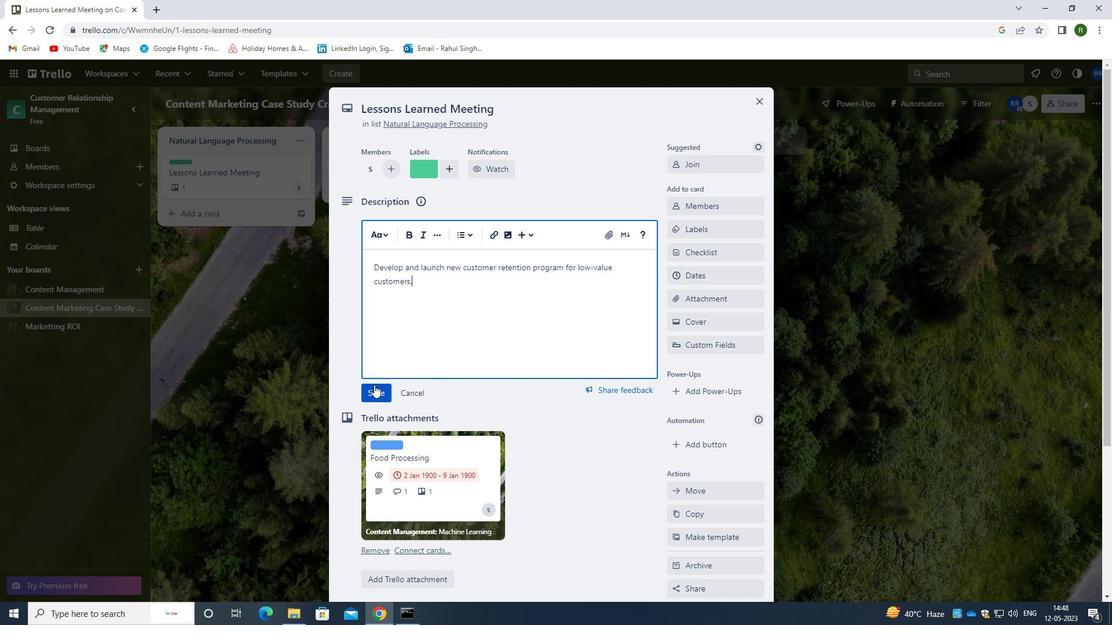 
Action: Mouse pressed left at (374, 386)
Screenshot: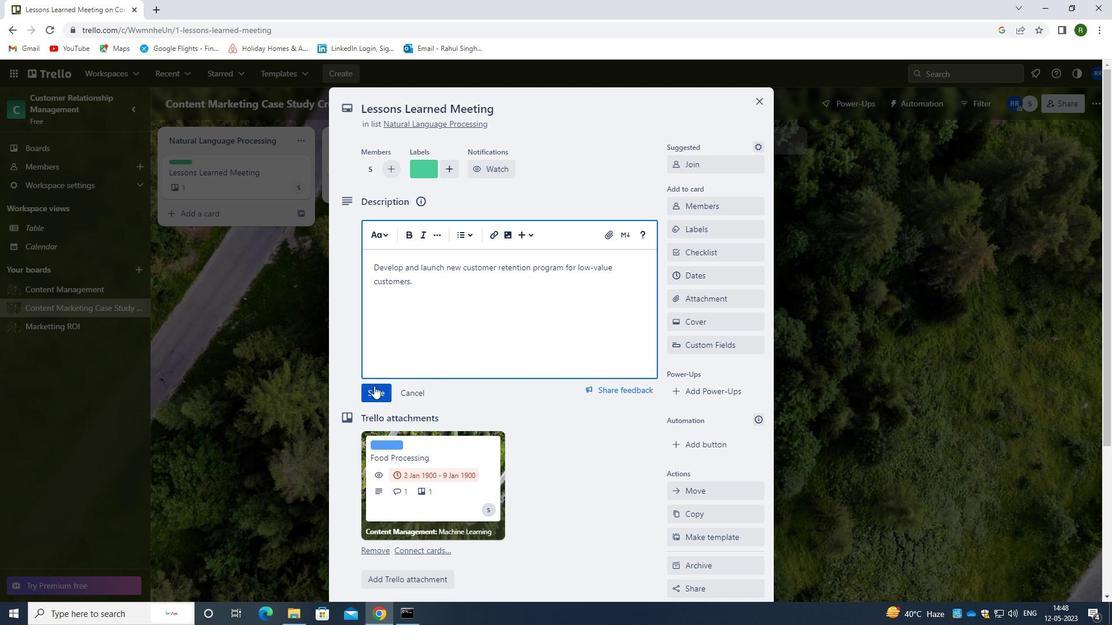 
Action: Mouse moved to (529, 381)
Screenshot: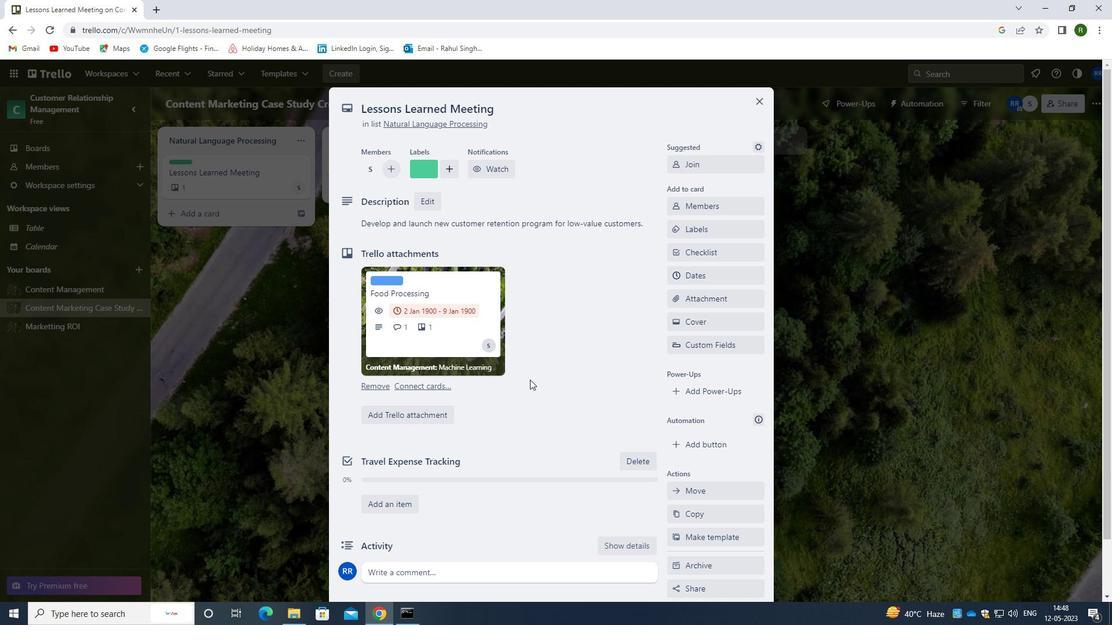 
Action: Mouse scrolled (529, 381) with delta (0, 0)
Screenshot: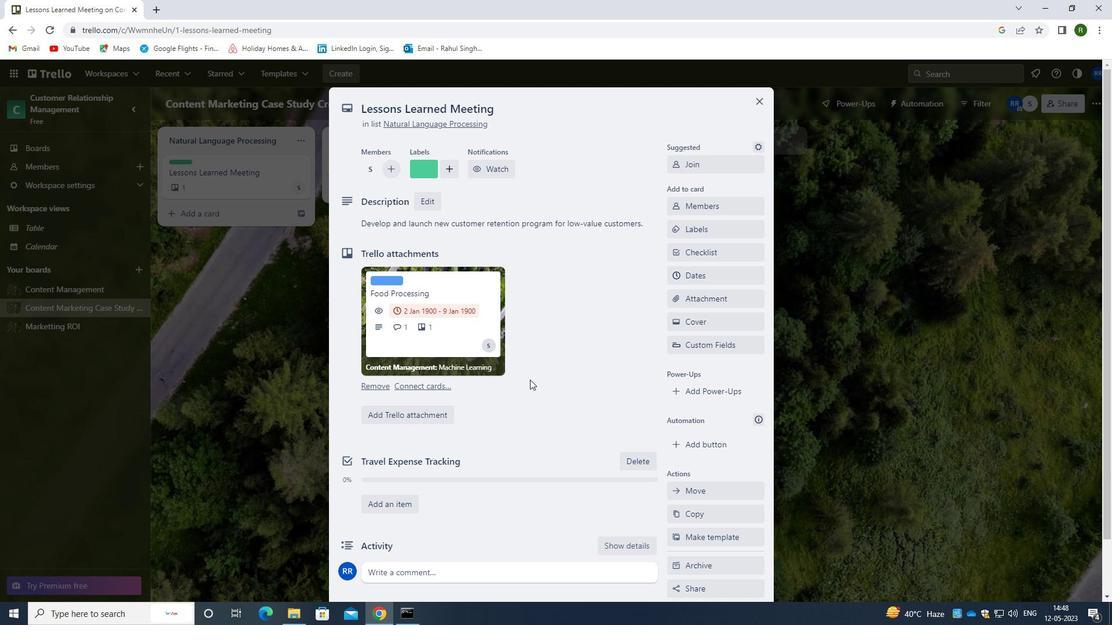 
Action: Mouse moved to (527, 386)
Screenshot: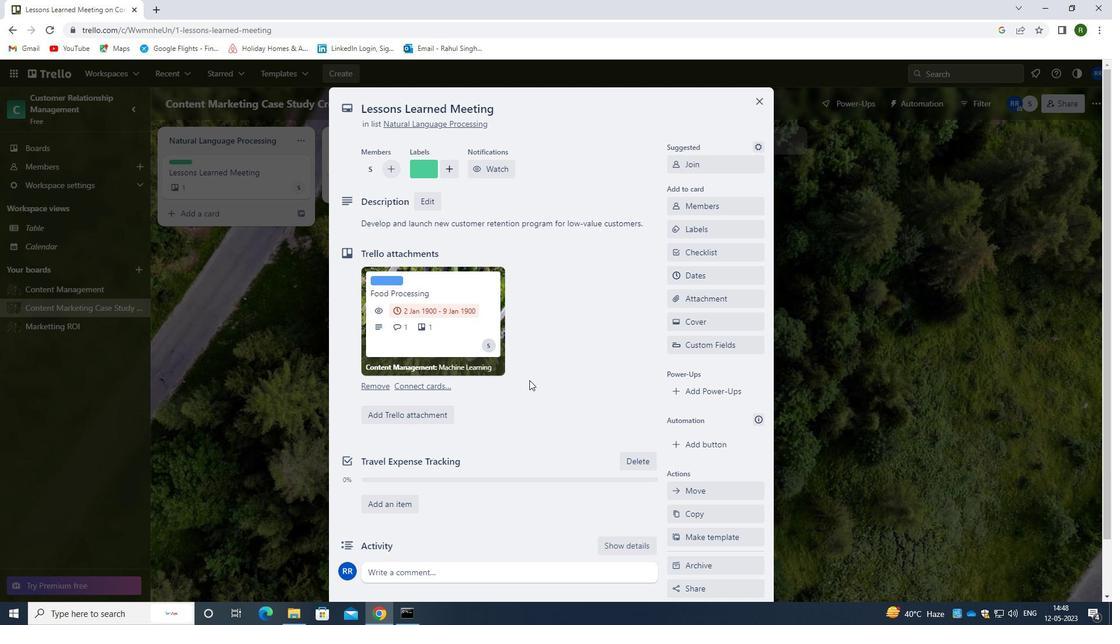 
Action: Mouse scrolled (527, 386) with delta (0, 0)
Screenshot: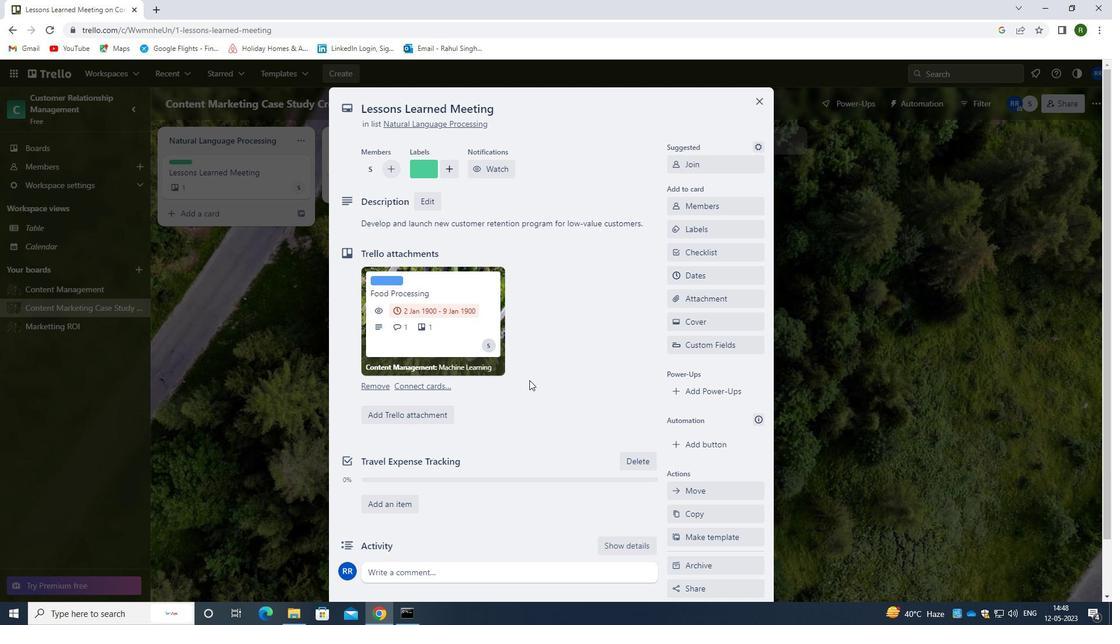 
Action: Mouse moved to (525, 390)
Screenshot: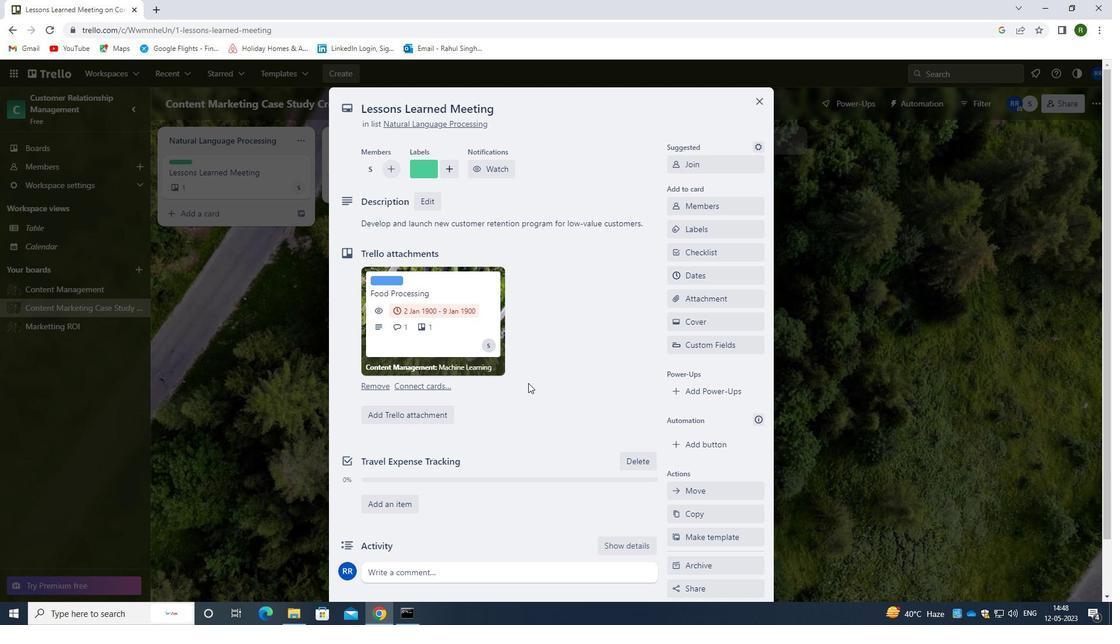 
Action: Mouse scrolled (525, 389) with delta (0, 0)
Screenshot: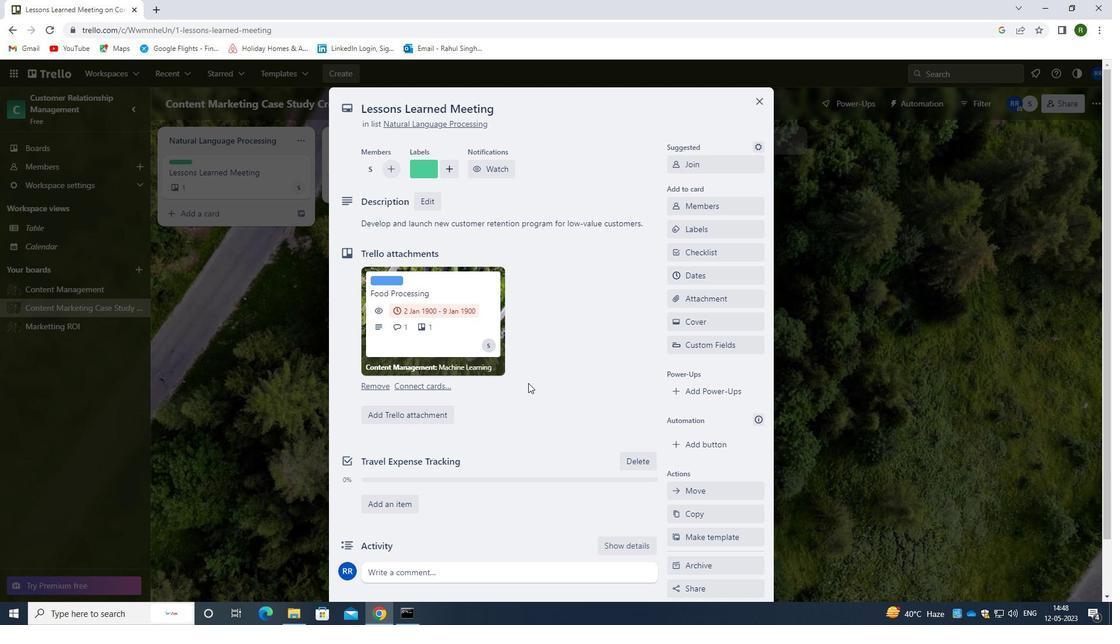 
Action: Mouse moved to (428, 508)
Screenshot: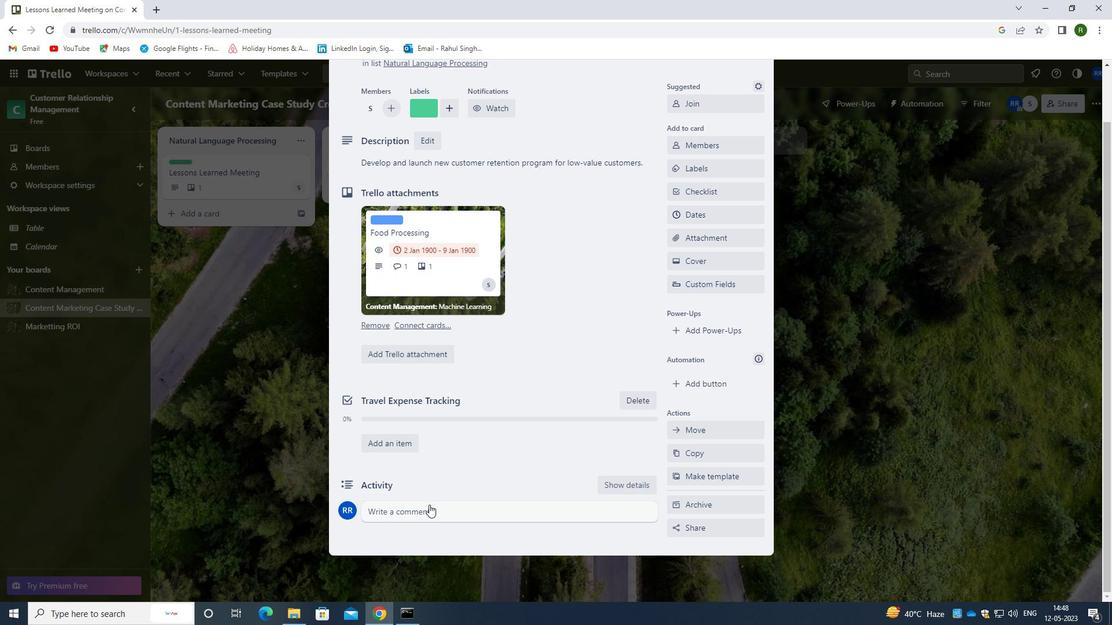
Action: Mouse pressed left at (428, 508)
Screenshot: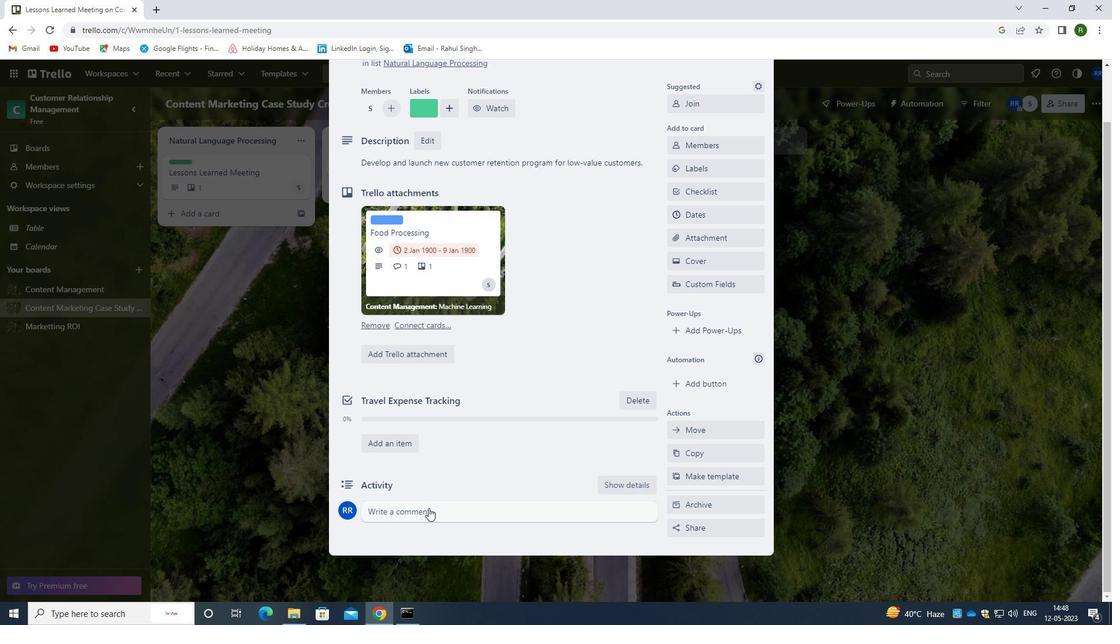 
Action: Mouse moved to (413, 546)
Screenshot: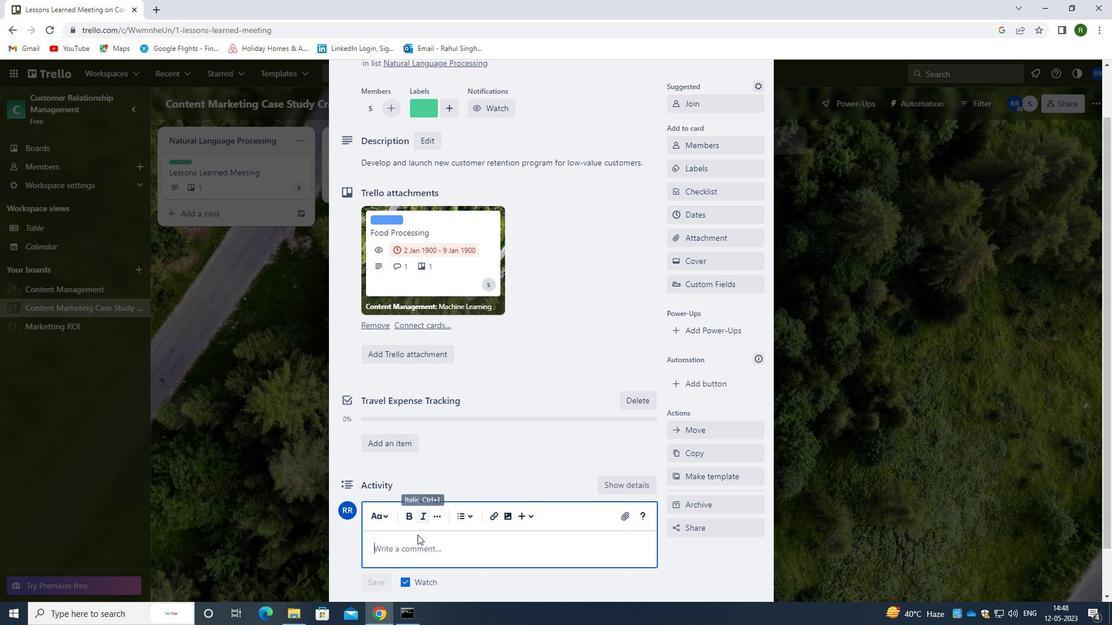 
Action: Mouse pressed left at (413, 546)
Screenshot: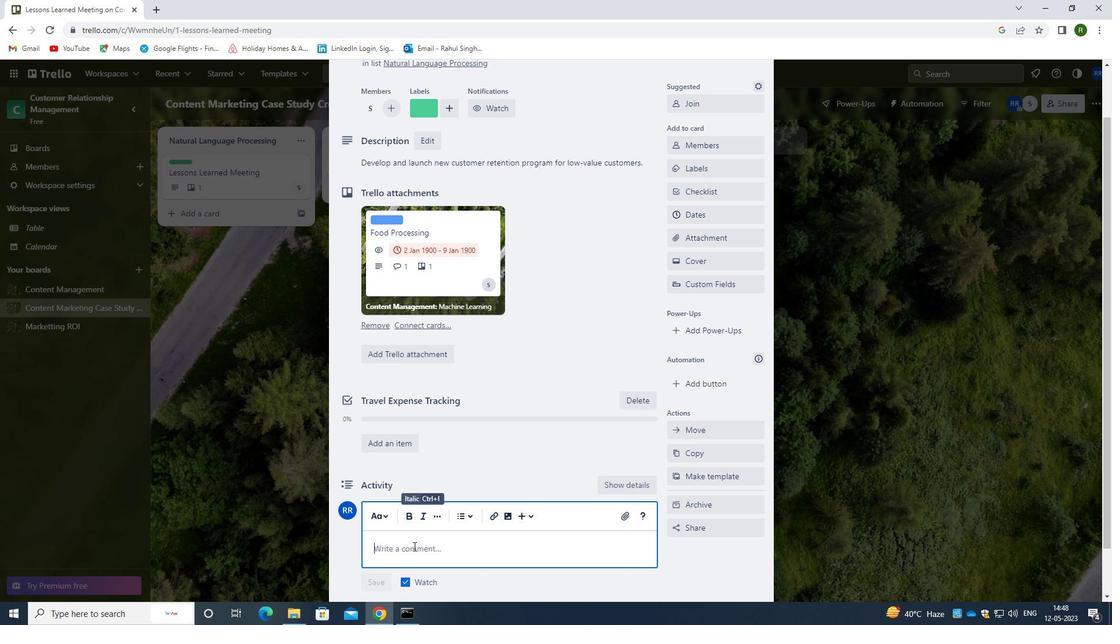 
Action: Mouse moved to (413, 547)
Screenshot: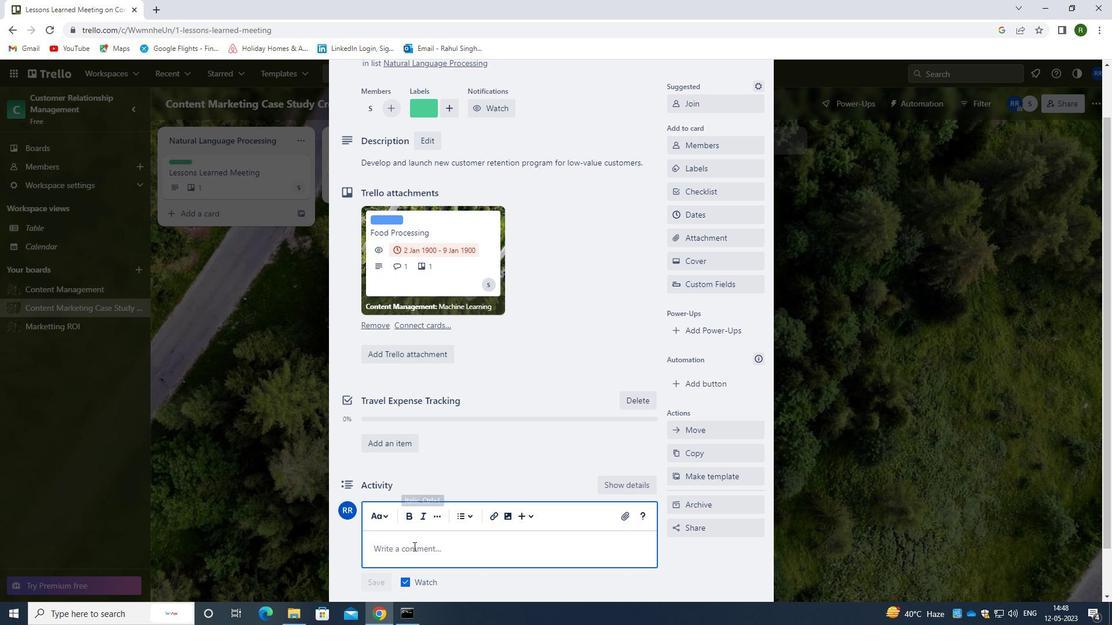 
Action: Key pressed <Key.caps_lock>O<Key.caps_lock>UR<Key.space>TEAM<Key.space>VALUES<Key.space>OF<Key.space>INTEGRITY<Key.space><Key.backspace>,<Key.space>ACCOUNTABILITY<Key.space>AND<Key.space>TEAMWORK<Key.space>SHOULD<Key.space>GUIDE<Key.space>OUR<Key.space>APPROACH<Key.space>TO<Key.space>THIS<Key.space>TASK.
Screenshot: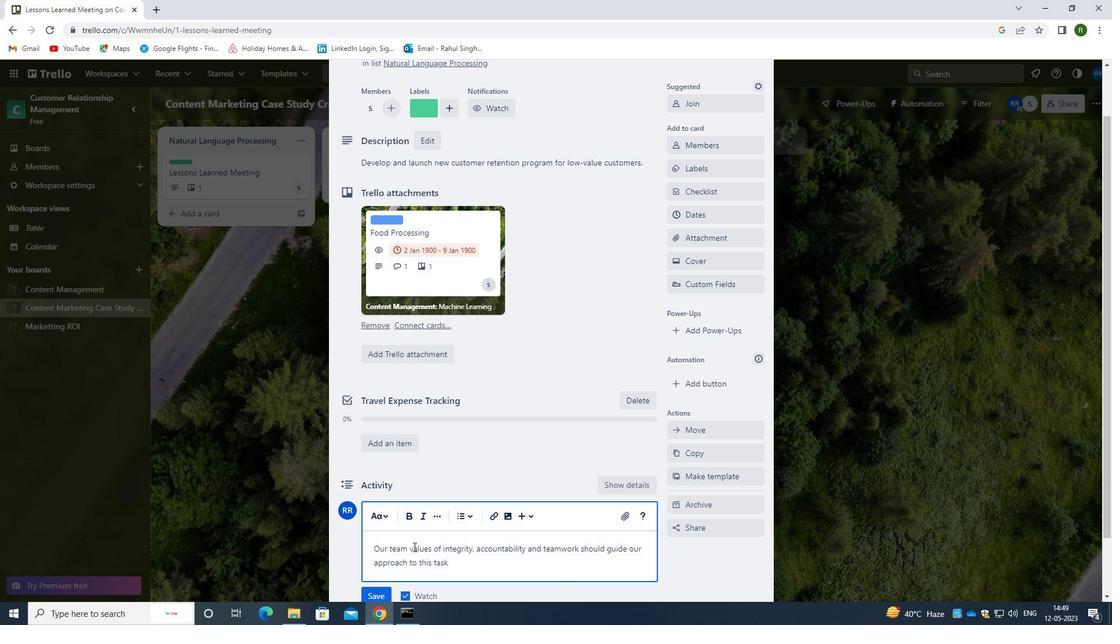 
Action: Mouse moved to (378, 594)
Screenshot: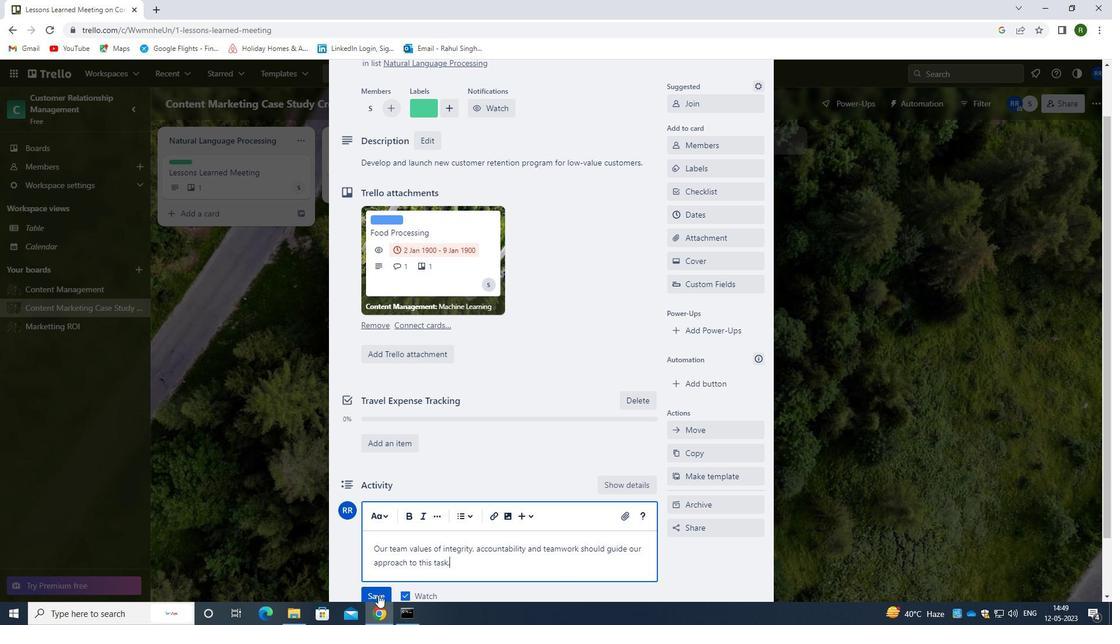 
Action: Mouse pressed left at (378, 594)
Screenshot: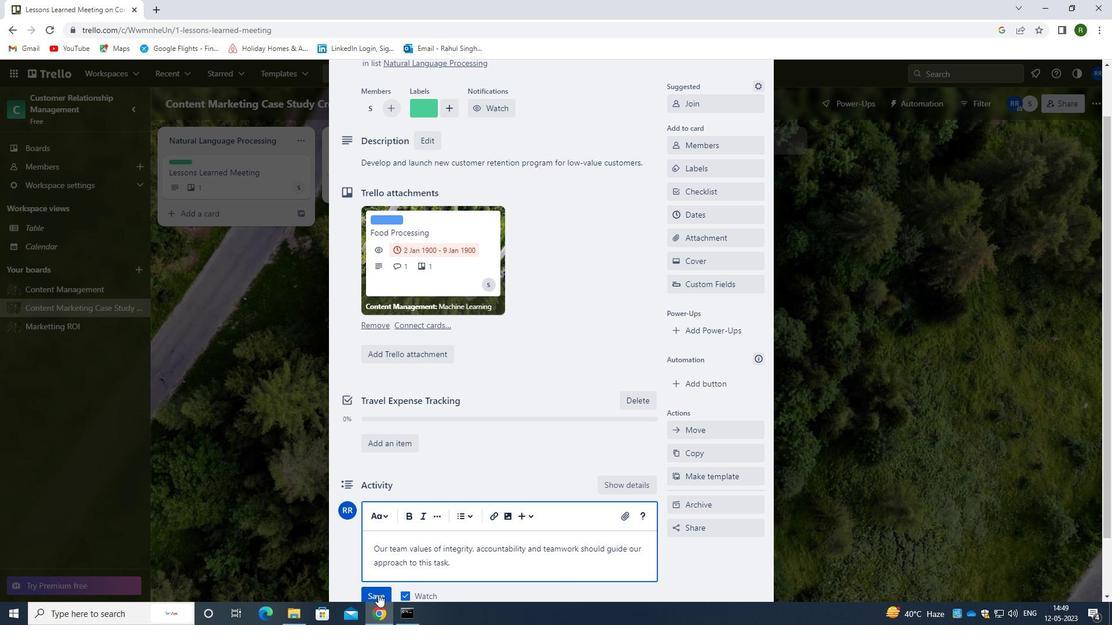
Action: Mouse moved to (689, 213)
Screenshot: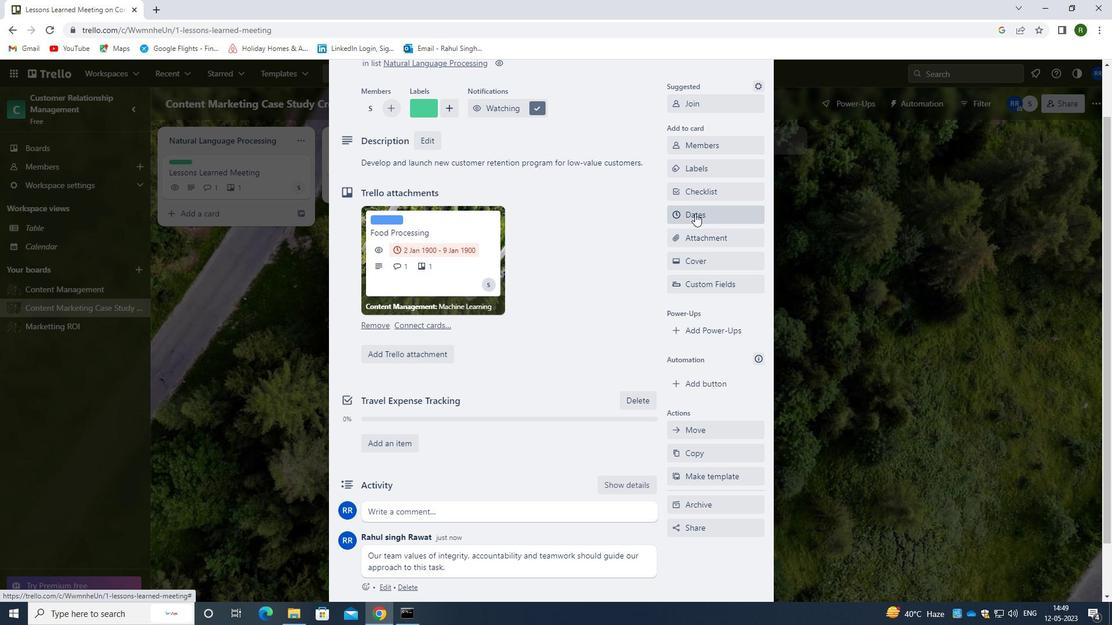 
Action: Mouse pressed left at (689, 213)
Screenshot: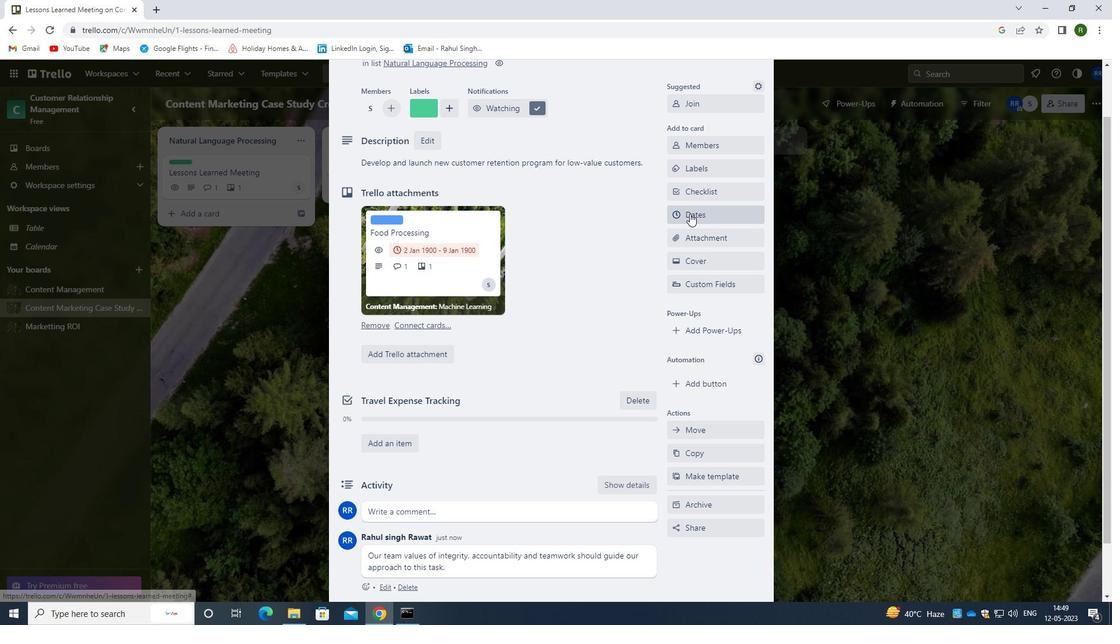 
Action: Mouse moved to (680, 309)
Screenshot: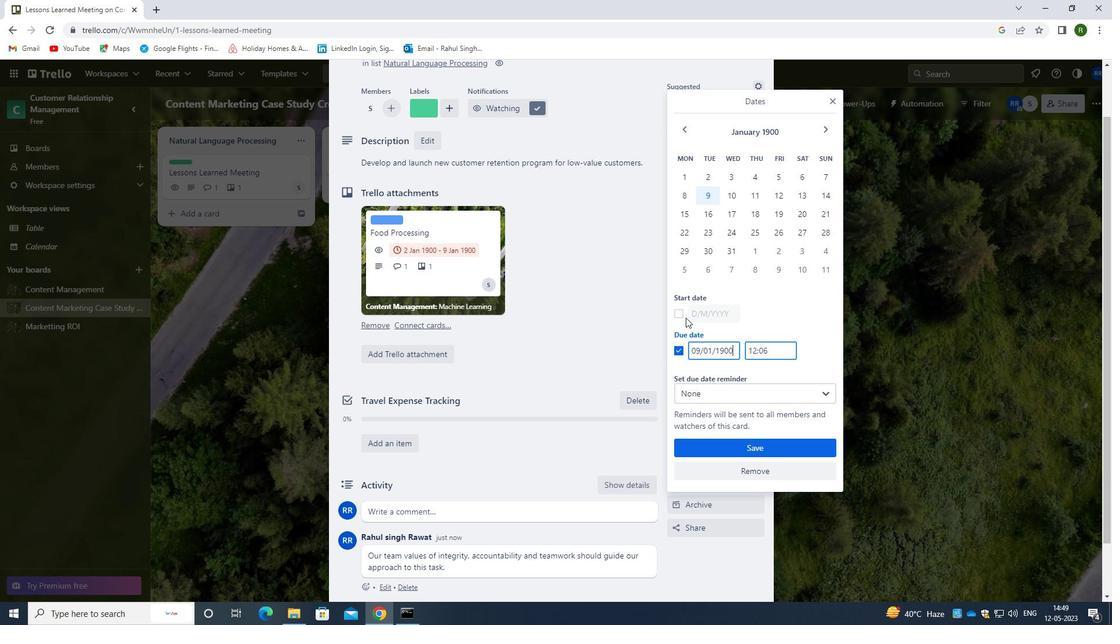 
Action: Mouse pressed left at (680, 309)
Screenshot: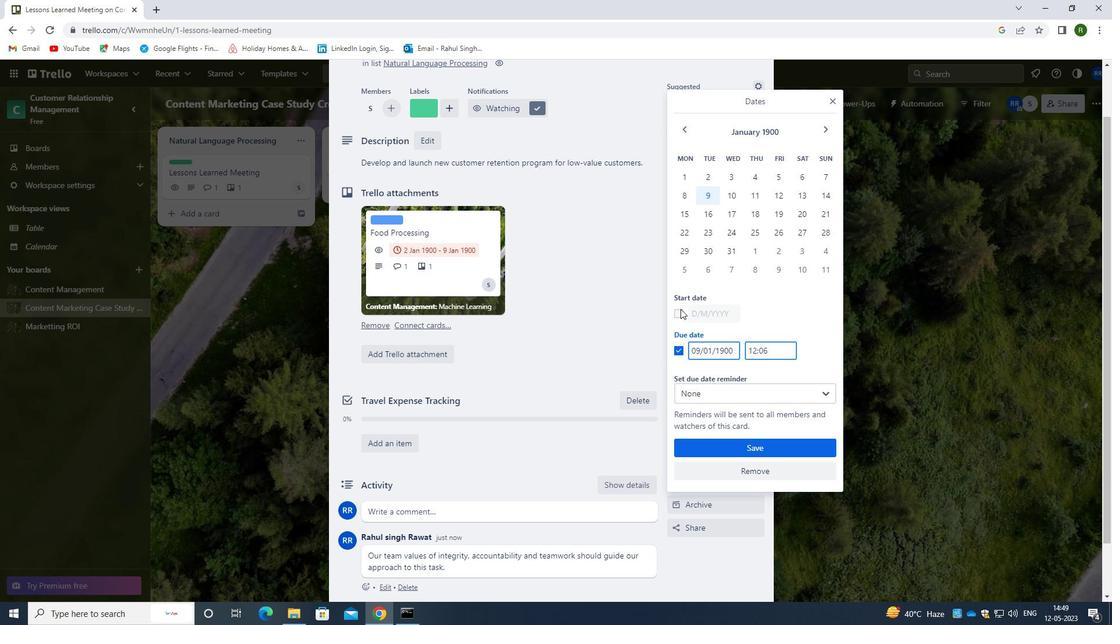 
Action: Mouse moved to (697, 314)
Screenshot: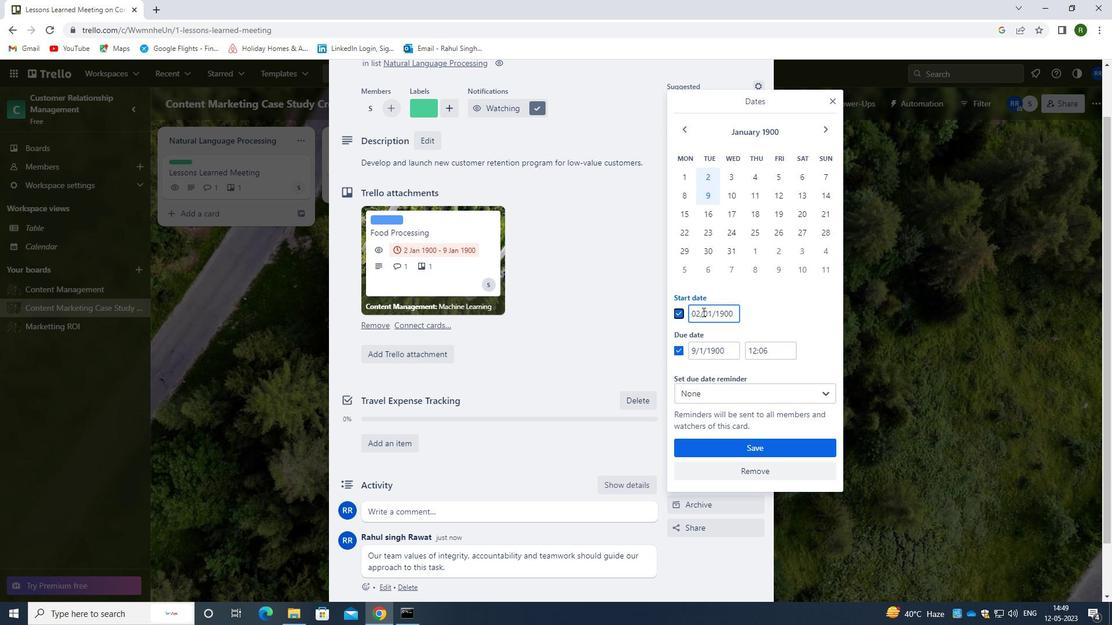 
Action: Mouse pressed left at (697, 314)
Screenshot: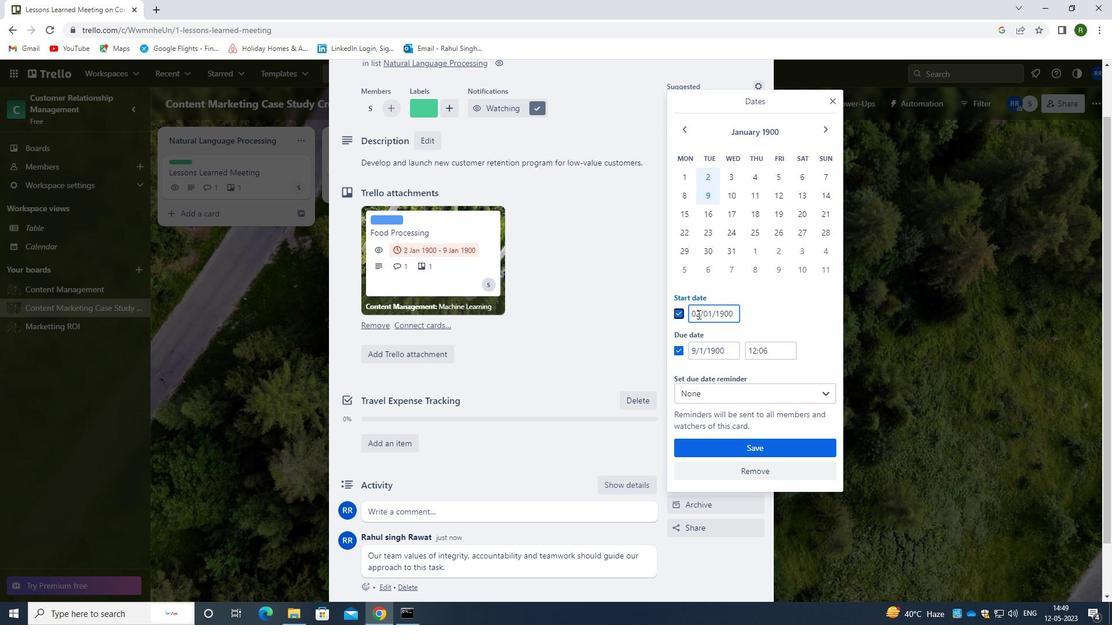 
Action: Mouse moved to (694, 313)
Screenshot: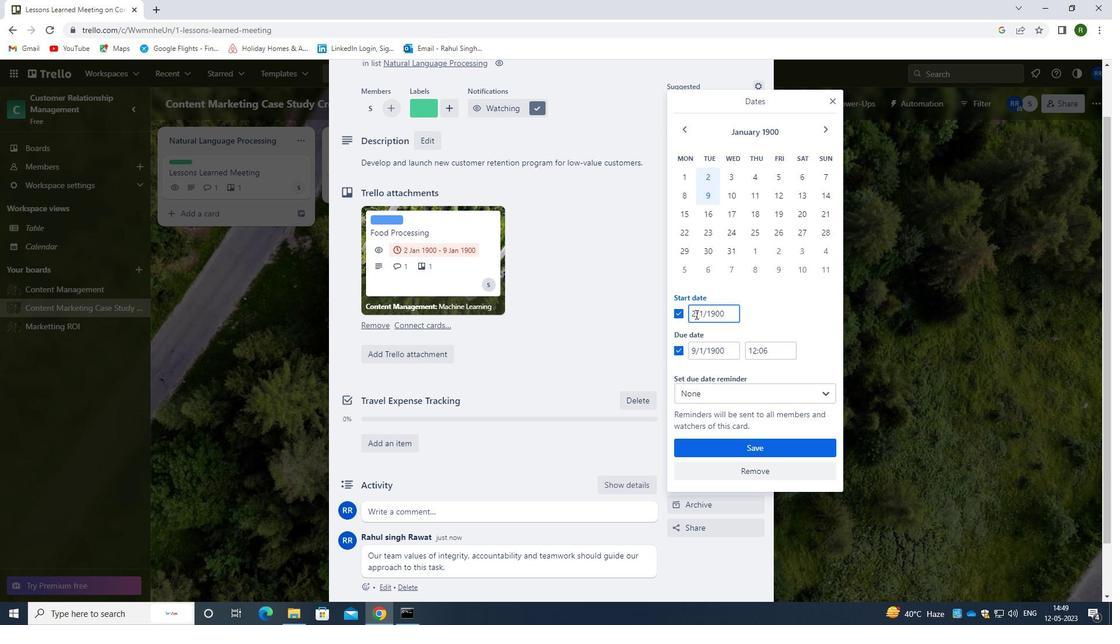 
Action: Mouse pressed left at (694, 313)
Screenshot: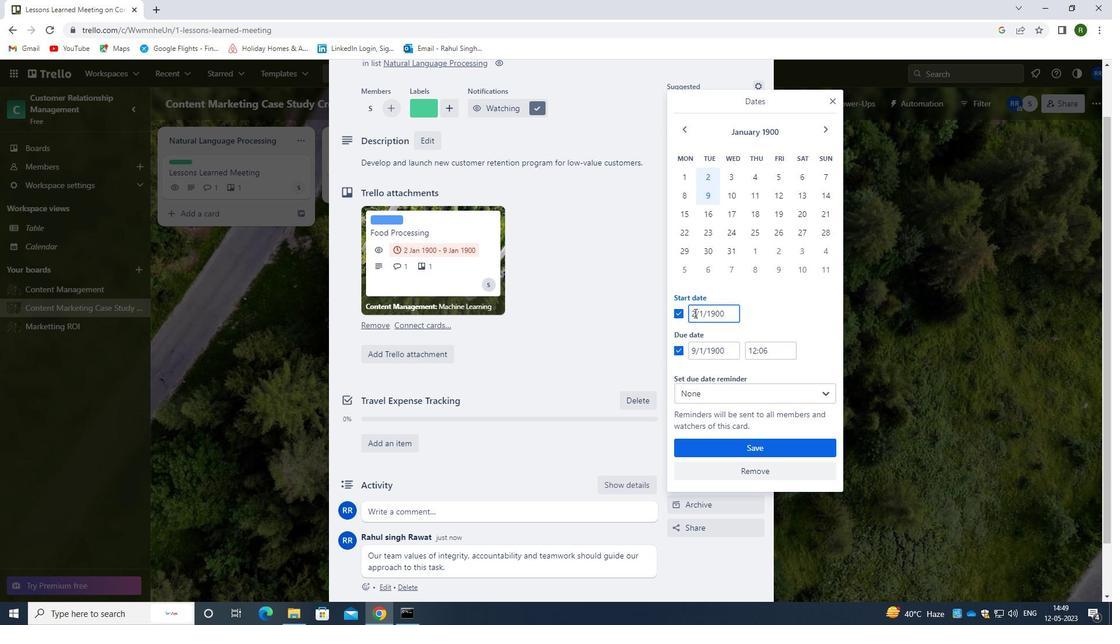 
Action: Mouse moved to (710, 313)
Screenshot: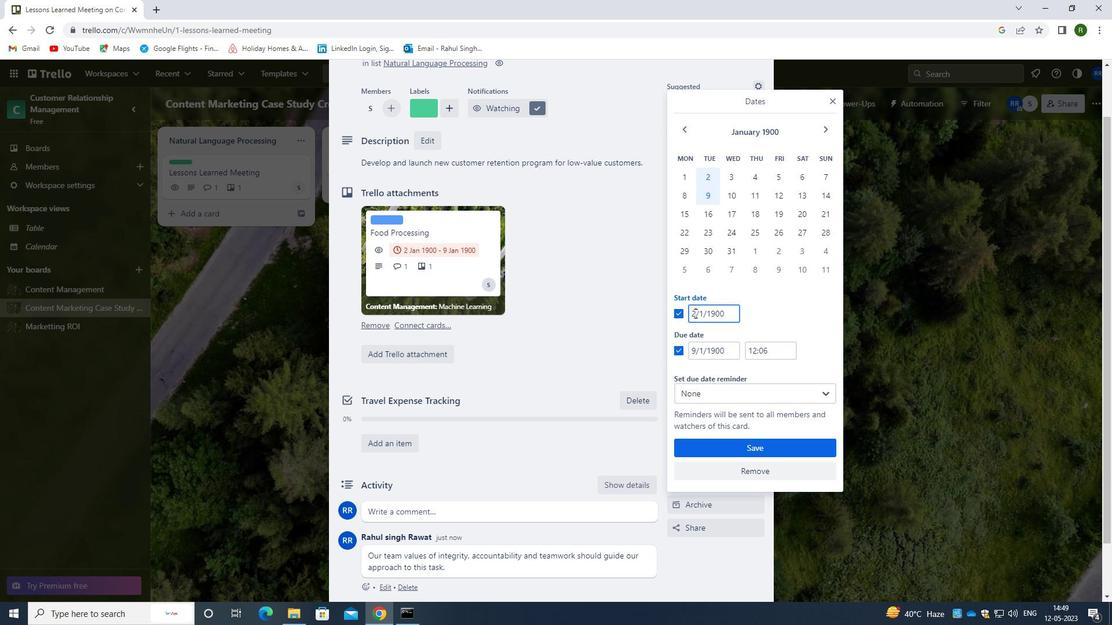 
Action: Key pressed <Key.backspace>3
Screenshot: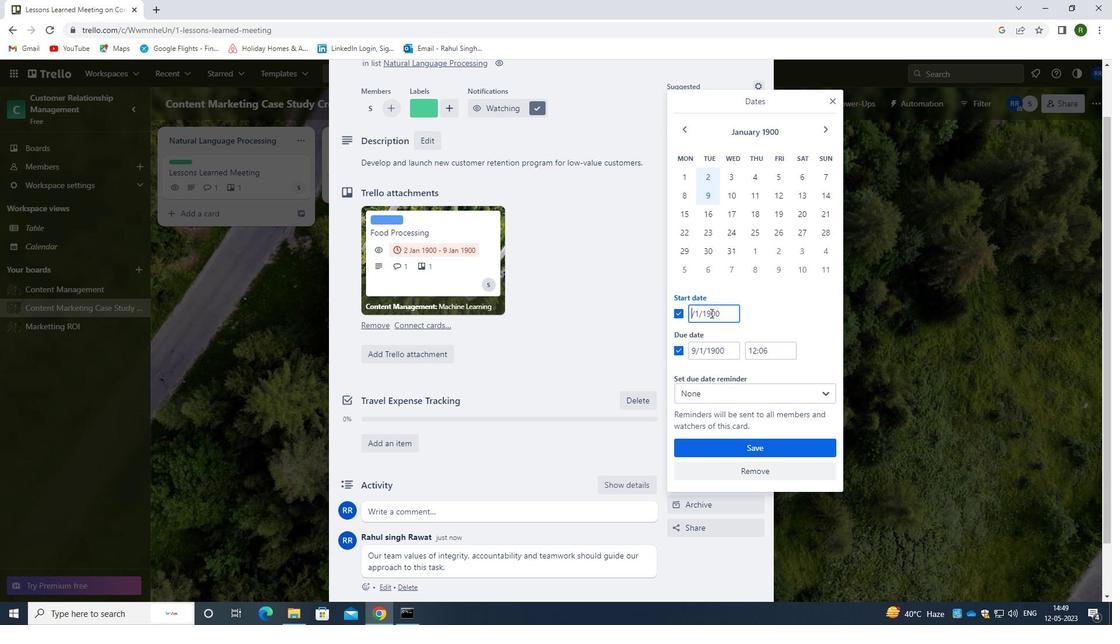 
Action: Mouse moved to (695, 349)
Screenshot: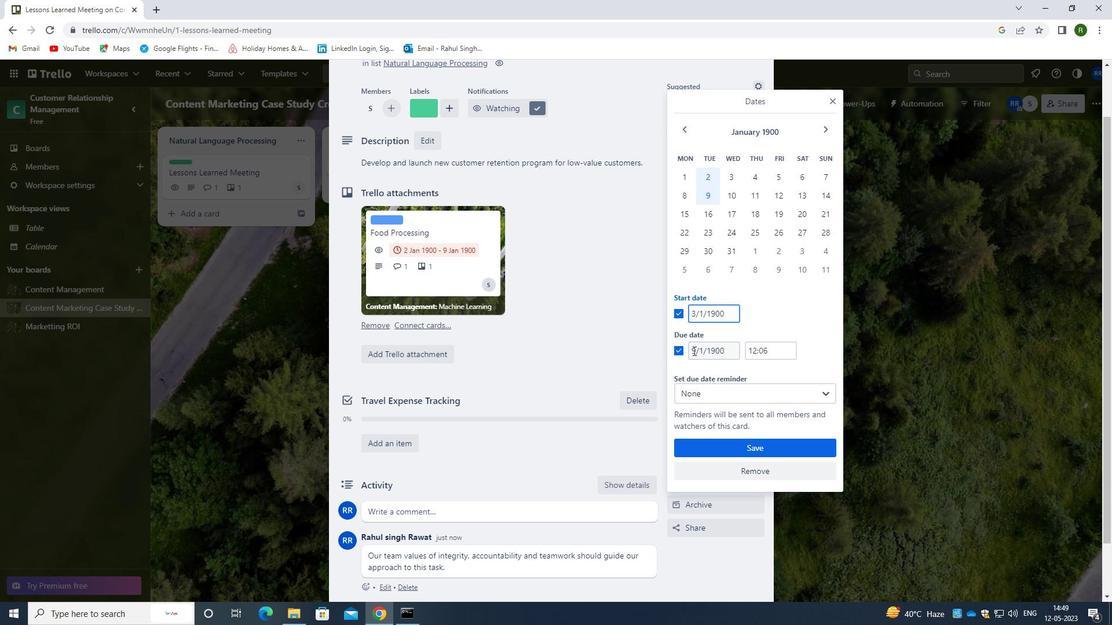 
Action: Mouse pressed left at (695, 349)
Screenshot: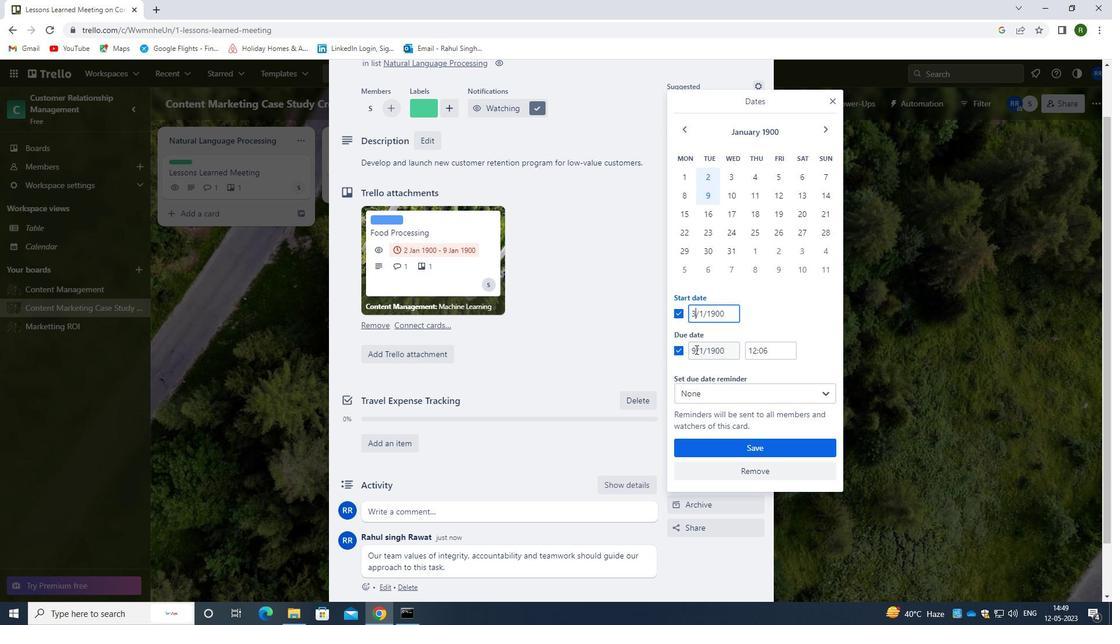 
Action: Mouse moved to (725, 359)
Screenshot: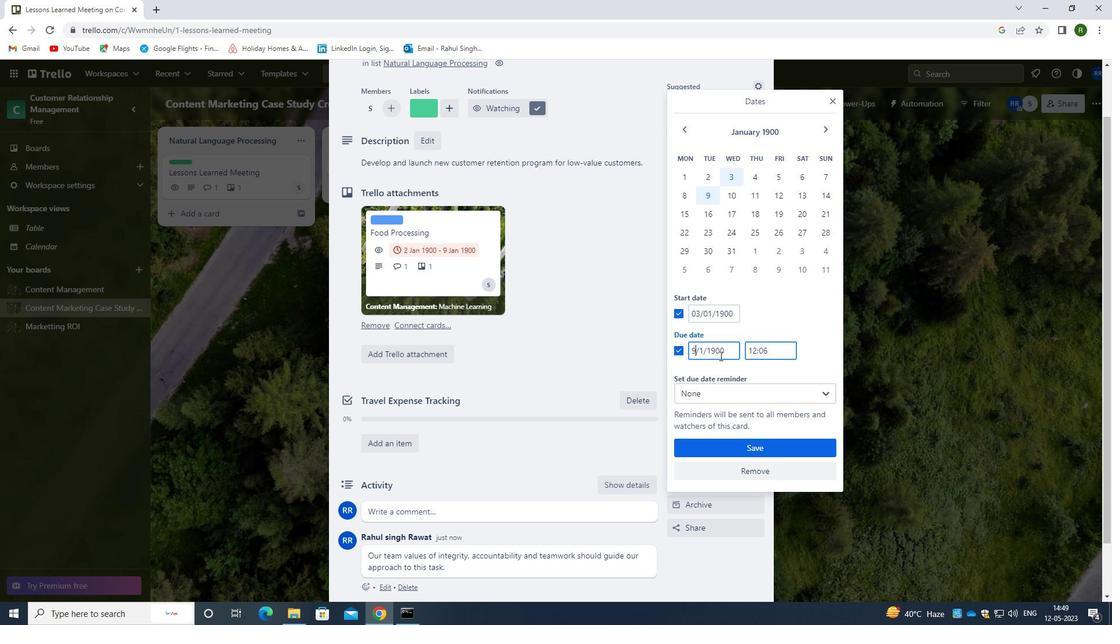 
Action: Key pressed <Key.backspace>10
Screenshot: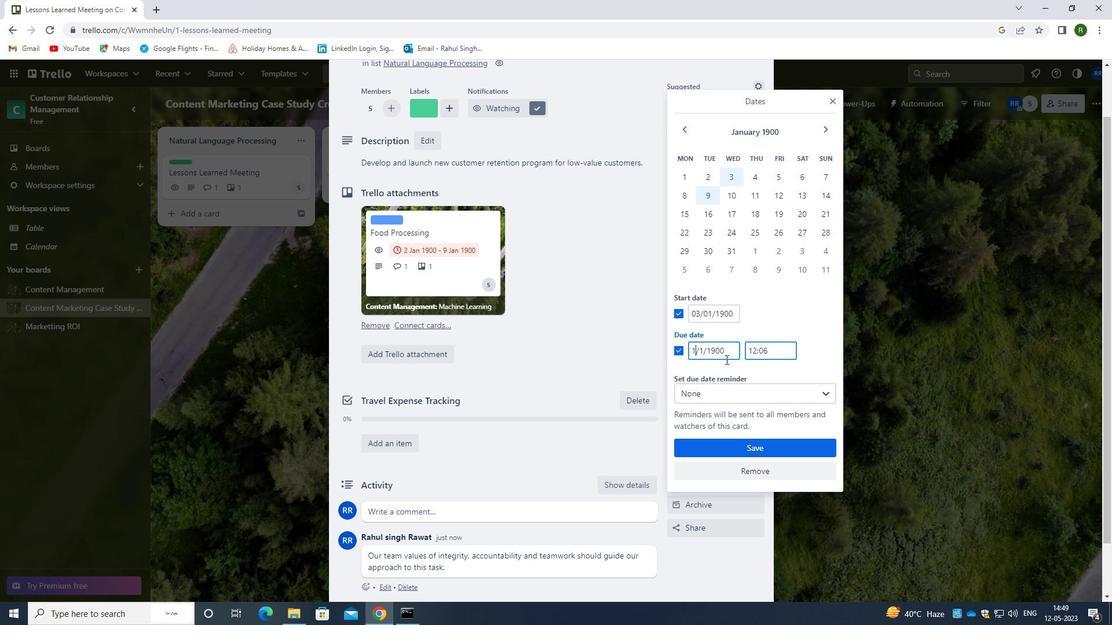 
Action: Mouse moved to (747, 445)
Screenshot: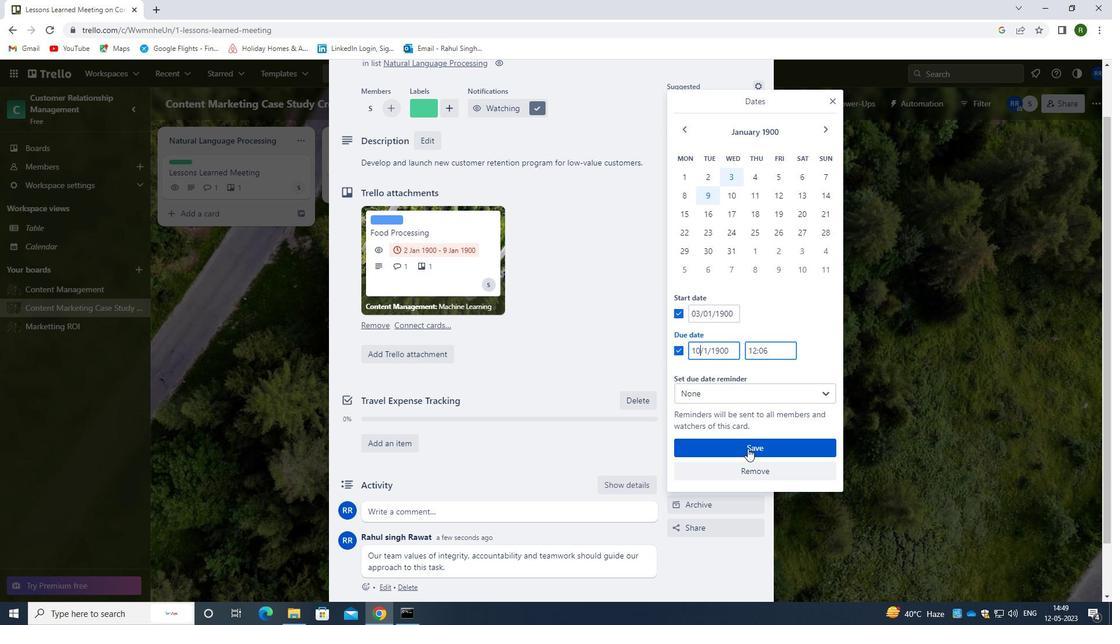 
Action: Mouse pressed left at (747, 445)
Screenshot: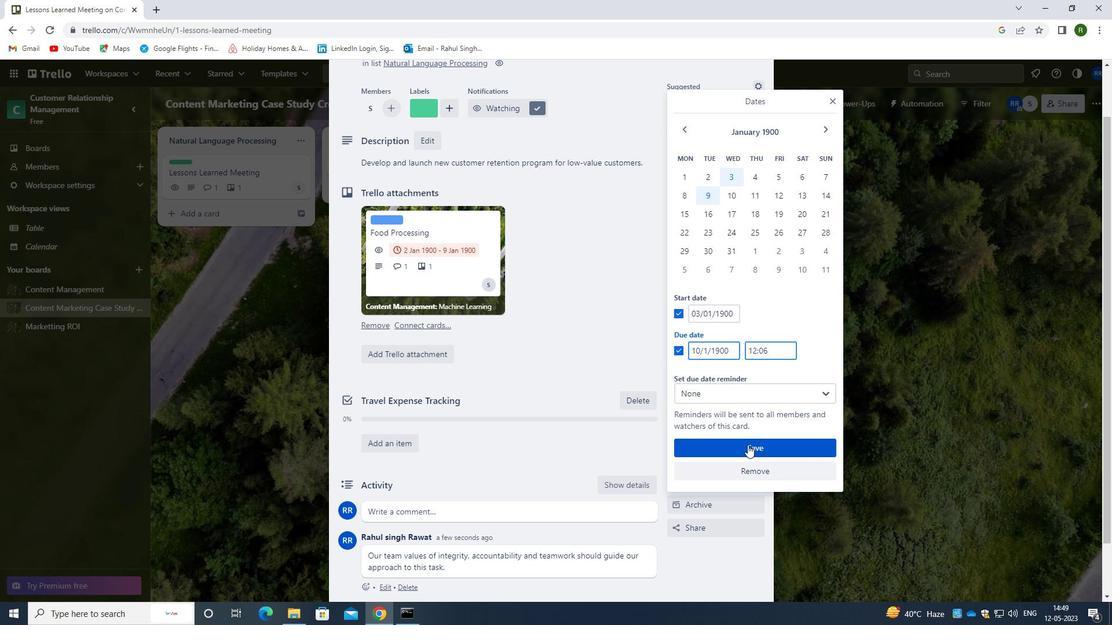 
Action: Mouse moved to (649, 315)
Screenshot: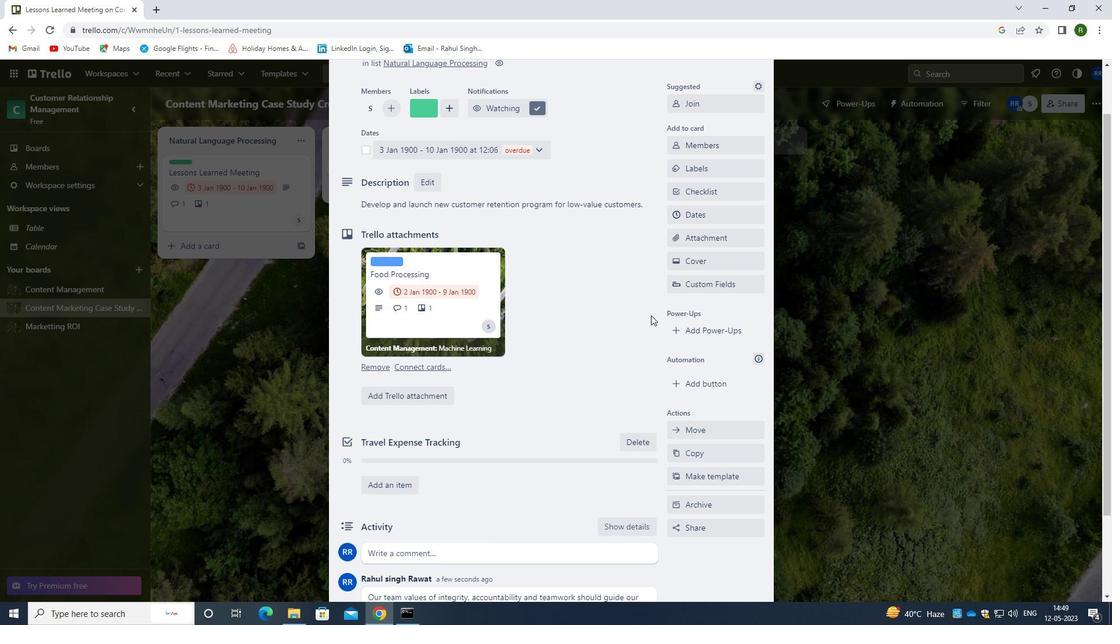 
Action: Mouse scrolled (649, 316) with delta (0, 0)
Screenshot: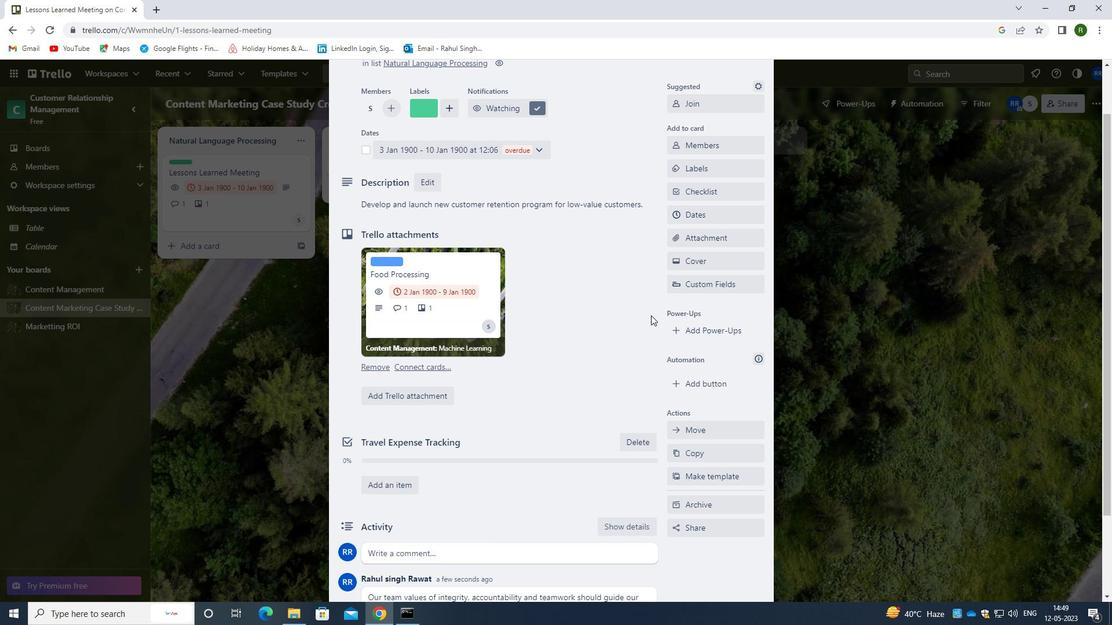 
Action: Mouse scrolled (649, 316) with delta (0, 0)
Screenshot: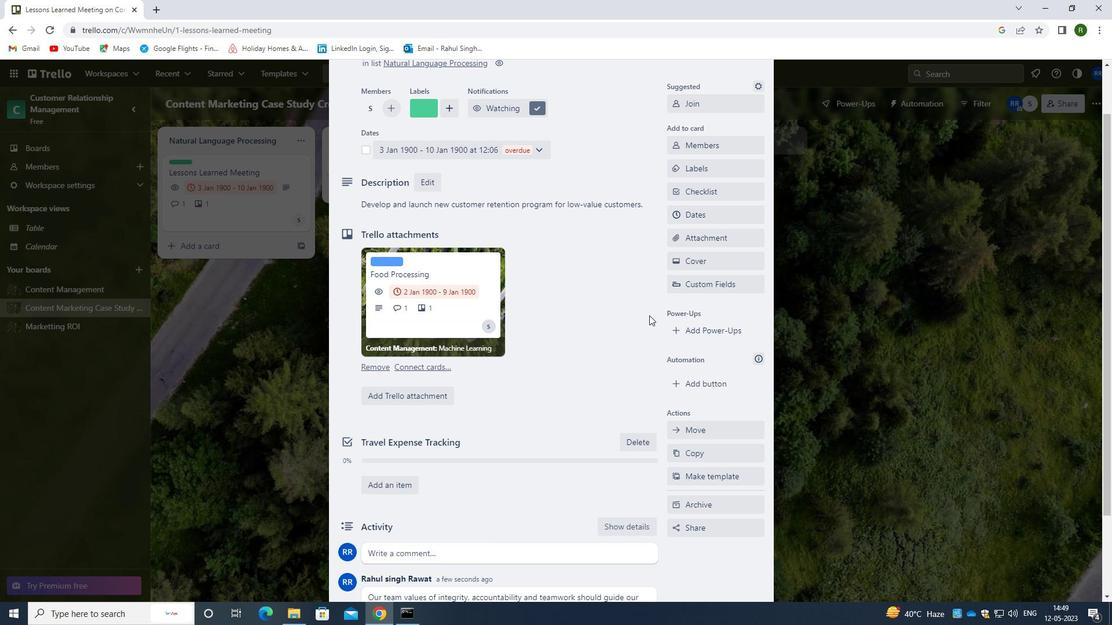
Action: Mouse scrolled (649, 316) with delta (0, 0)
Screenshot: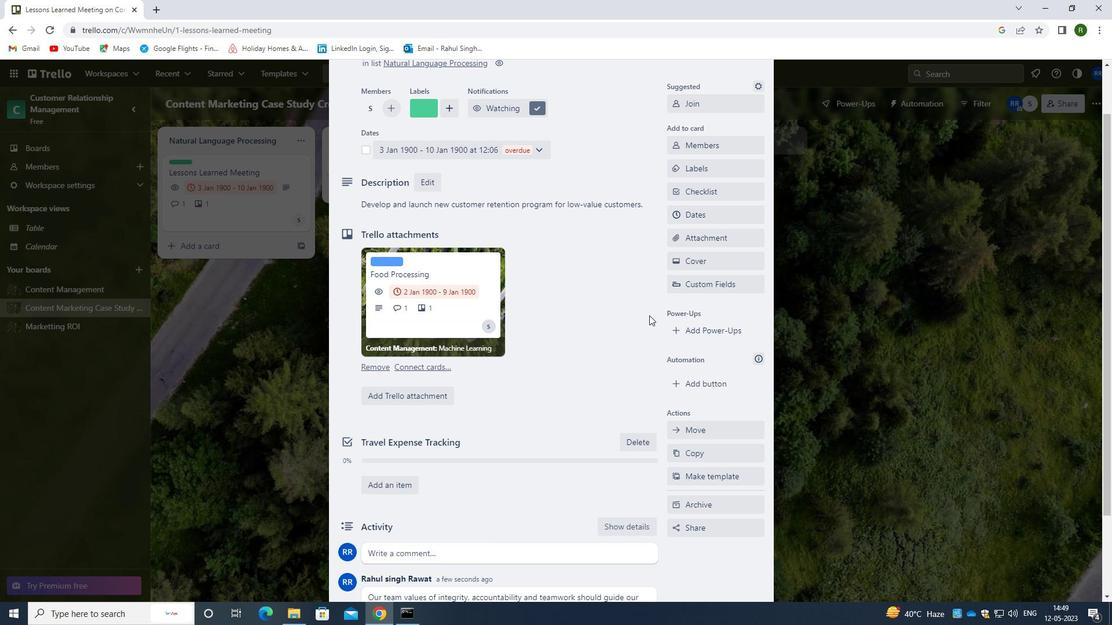 
Action: Mouse moved to (886, 244)
Screenshot: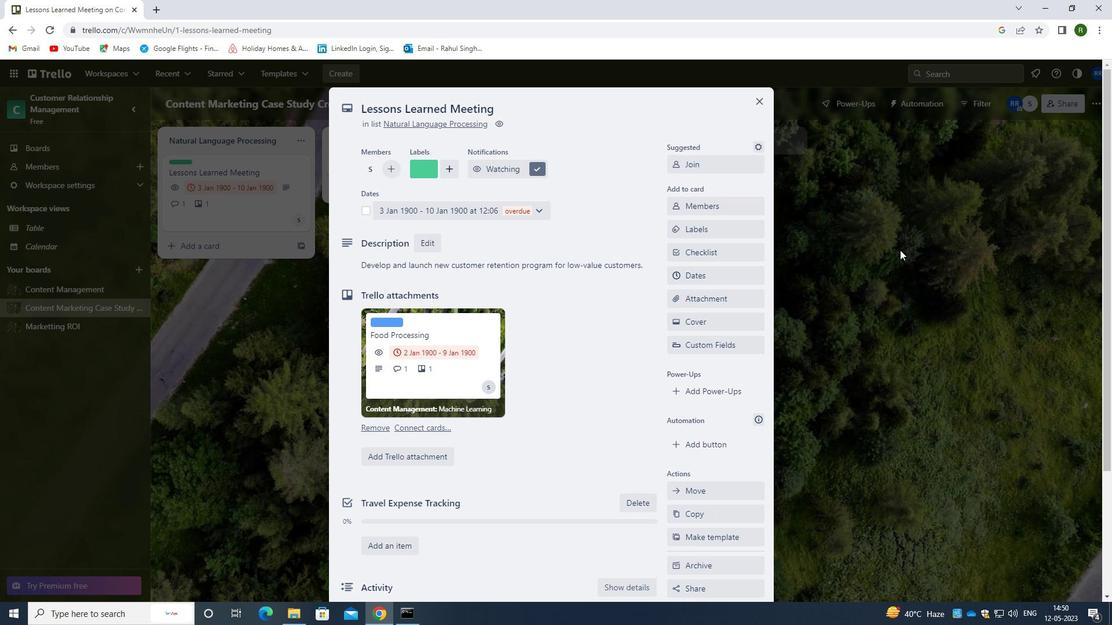 
